 Task: Find connections with filter location Laval with filter topic #Marketingwith filter profile language German with filter current company SITA with filter school RCC Institute of Information Technology with filter industry Theater Companies with filter service category Grant Writing with filter keywords title Engineering Technician
Action: Mouse moved to (504, 78)
Screenshot: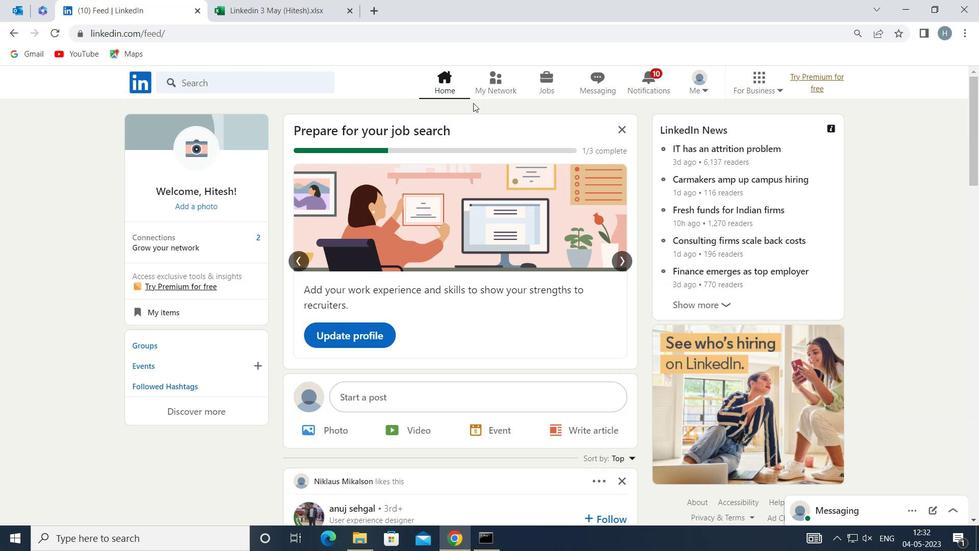 
Action: Mouse pressed left at (504, 78)
Screenshot: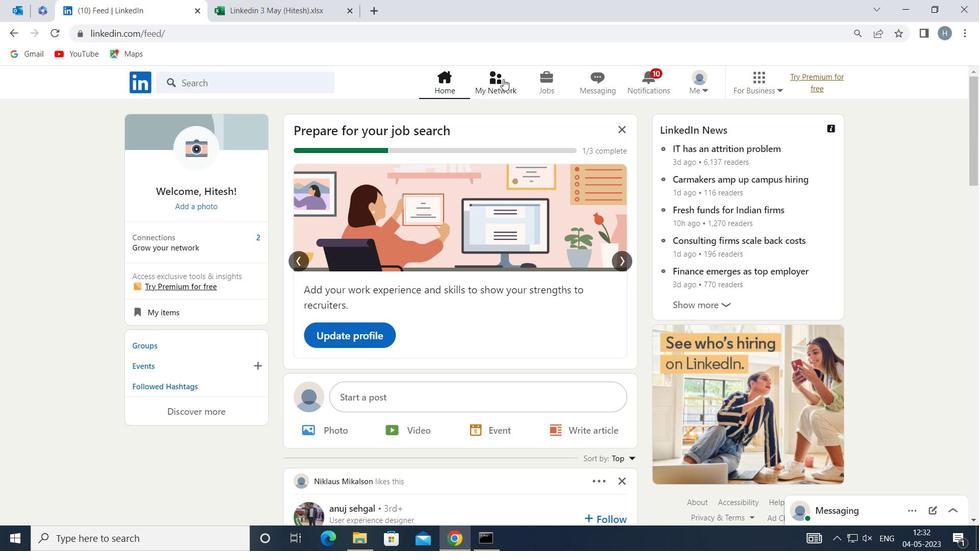 
Action: Mouse moved to (285, 154)
Screenshot: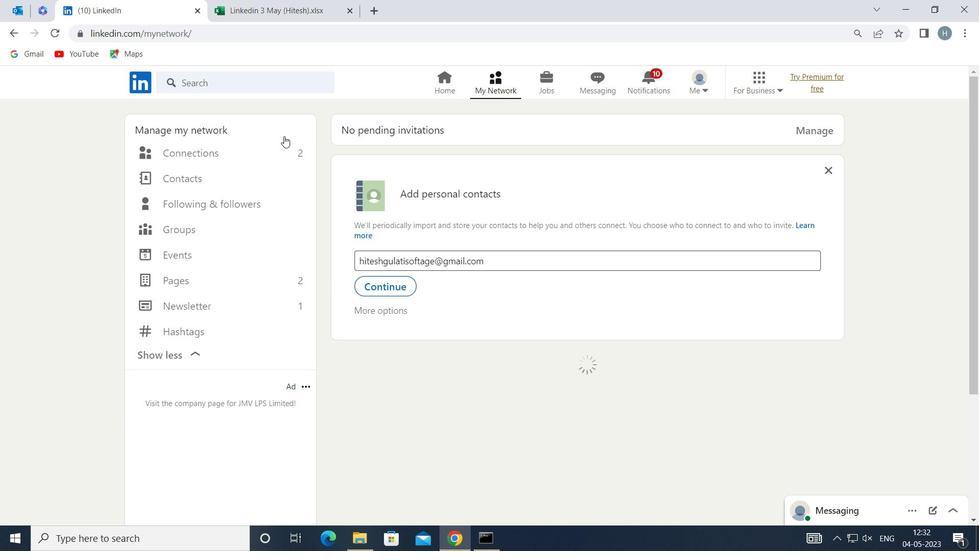 
Action: Mouse pressed left at (285, 154)
Screenshot: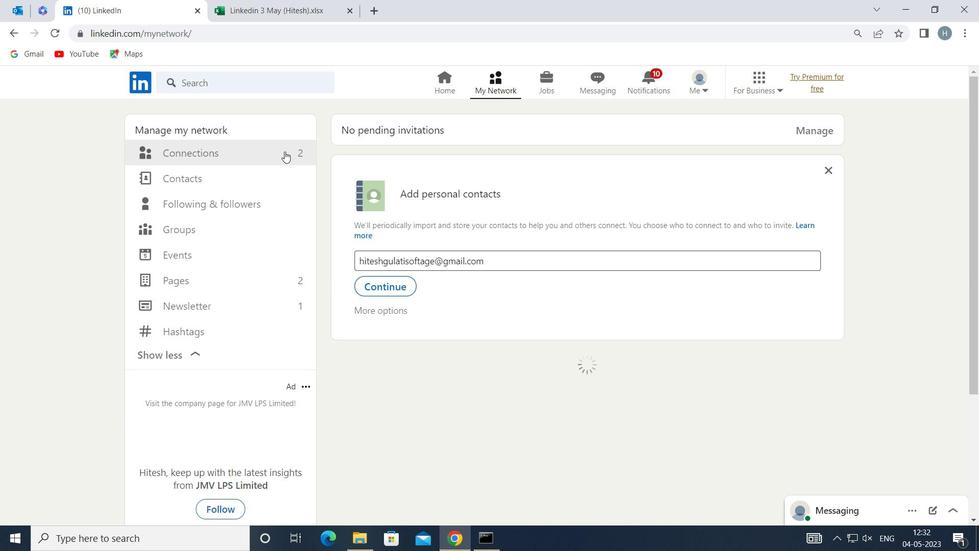 
Action: Mouse moved to (588, 154)
Screenshot: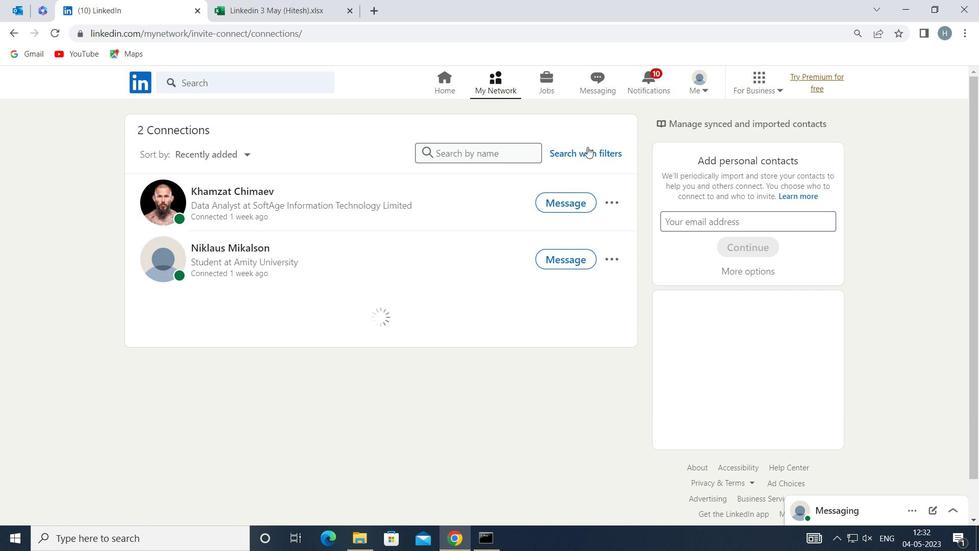 
Action: Mouse pressed left at (588, 154)
Screenshot: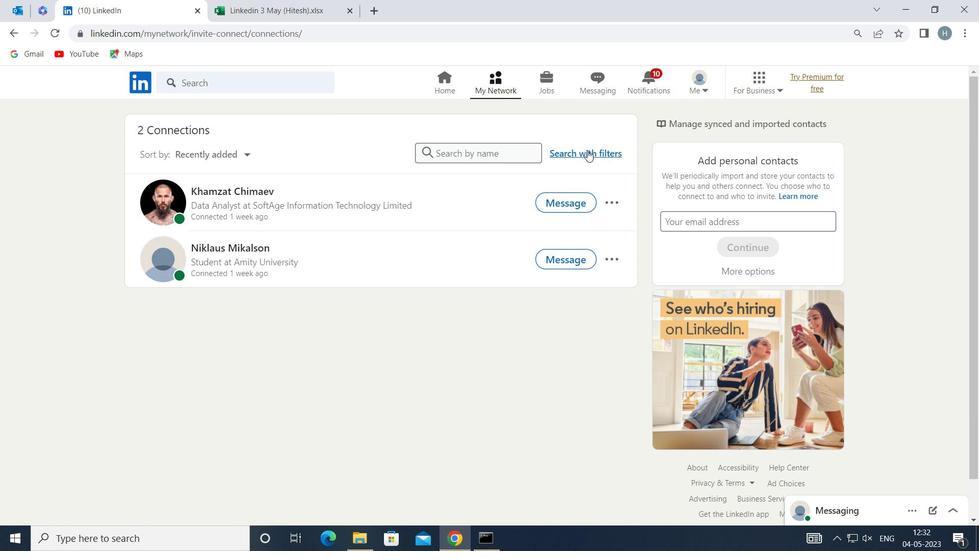 
Action: Mouse moved to (531, 114)
Screenshot: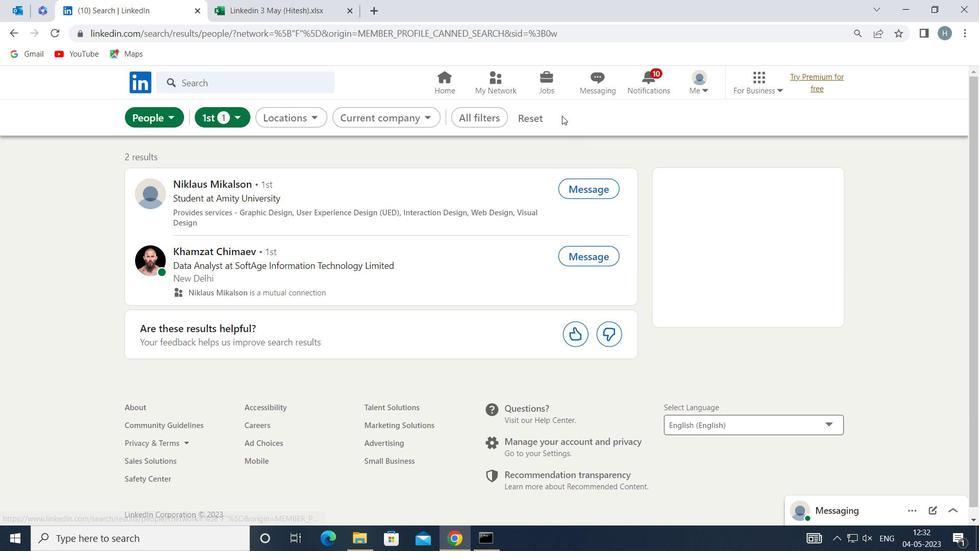 
Action: Mouse pressed left at (531, 114)
Screenshot: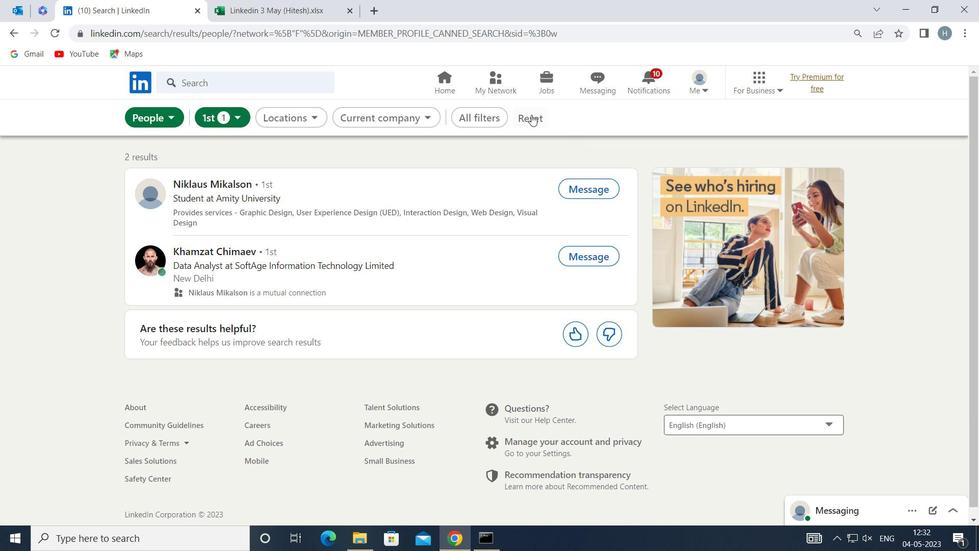 
Action: Mouse moved to (504, 114)
Screenshot: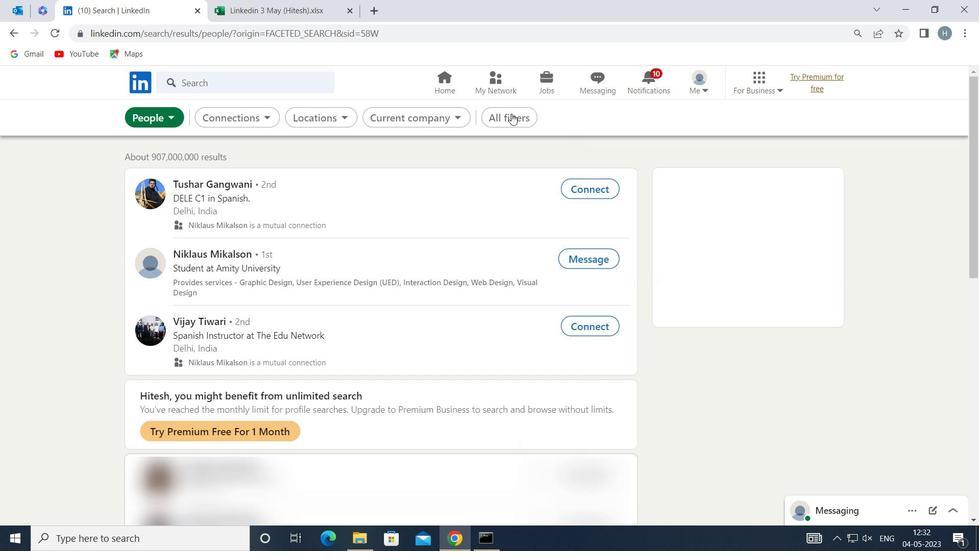 
Action: Mouse pressed left at (504, 114)
Screenshot: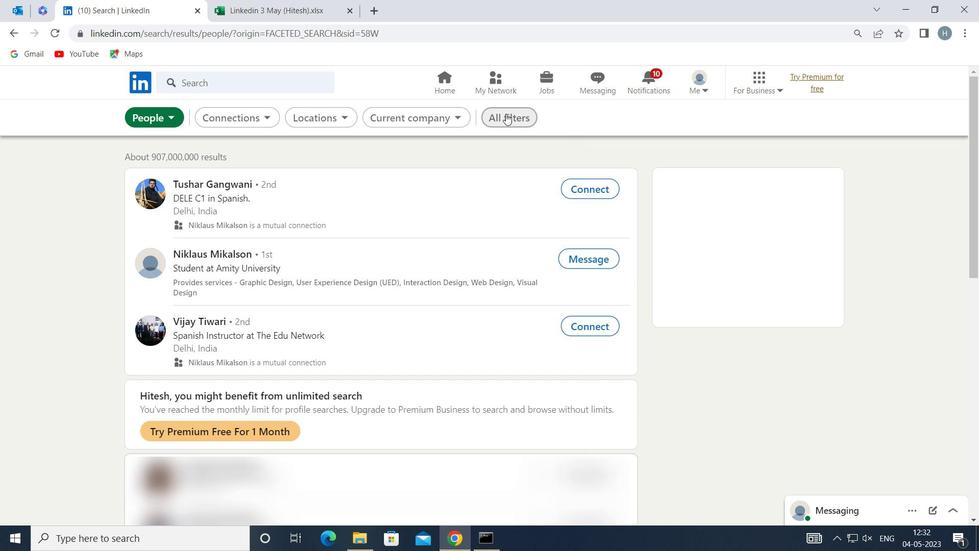 
Action: Mouse moved to (745, 349)
Screenshot: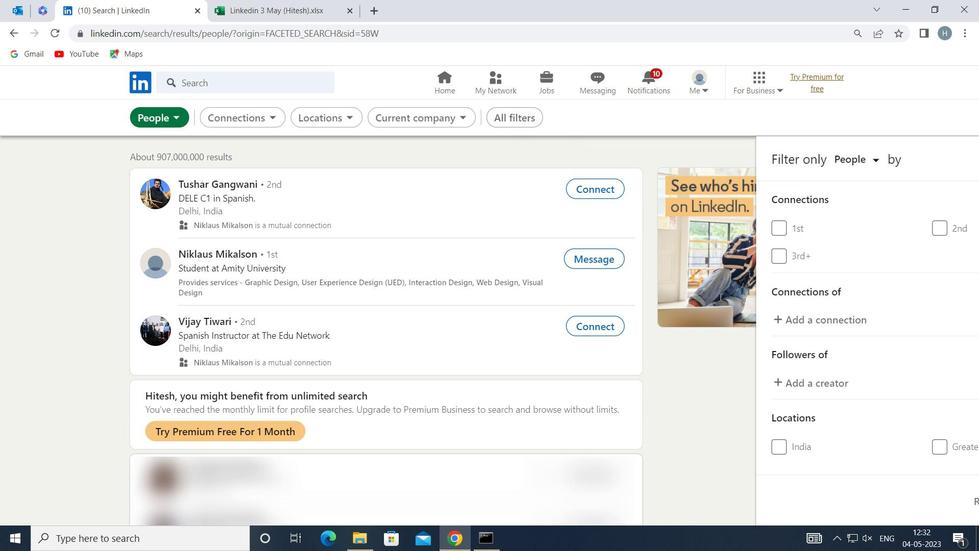 
Action: Mouse scrolled (745, 348) with delta (0, 0)
Screenshot: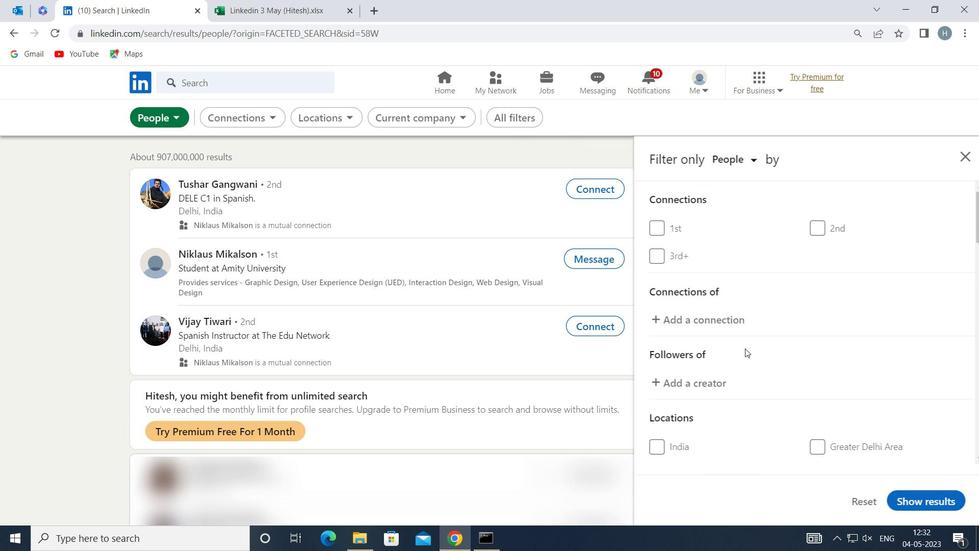 
Action: Mouse scrolled (745, 348) with delta (0, 0)
Screenshot: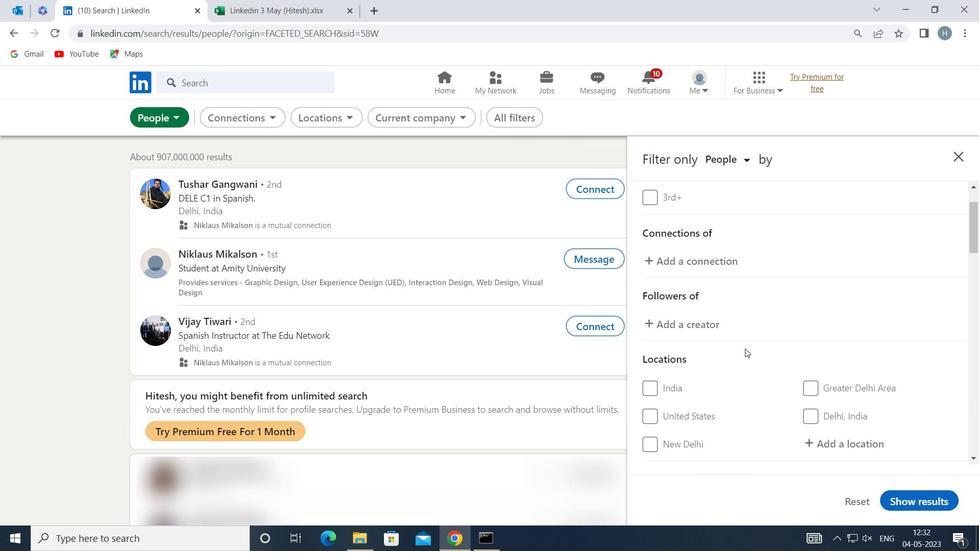 
Action: Mouse moved to (830, 368)
Screenshot: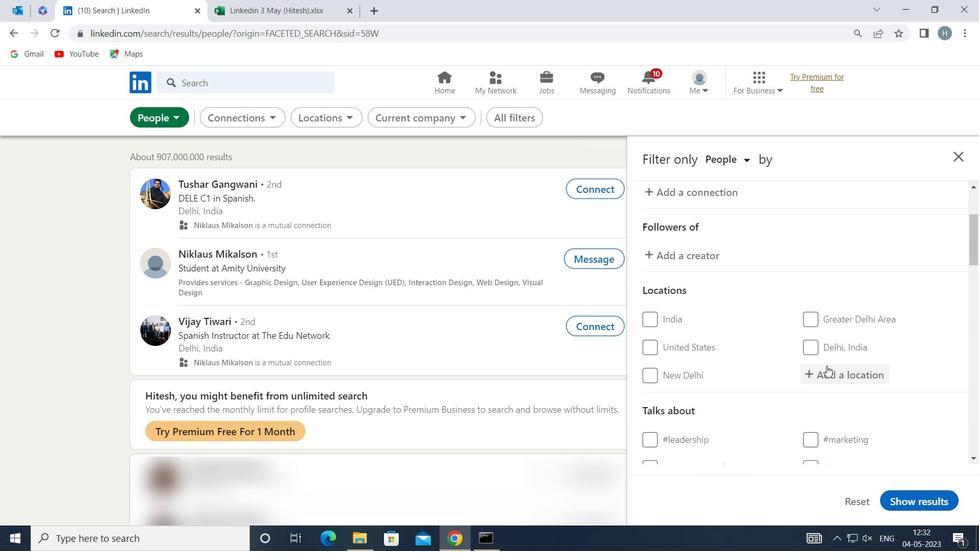 
Action: Mouse pressed left at (830, 368)
Screenshot: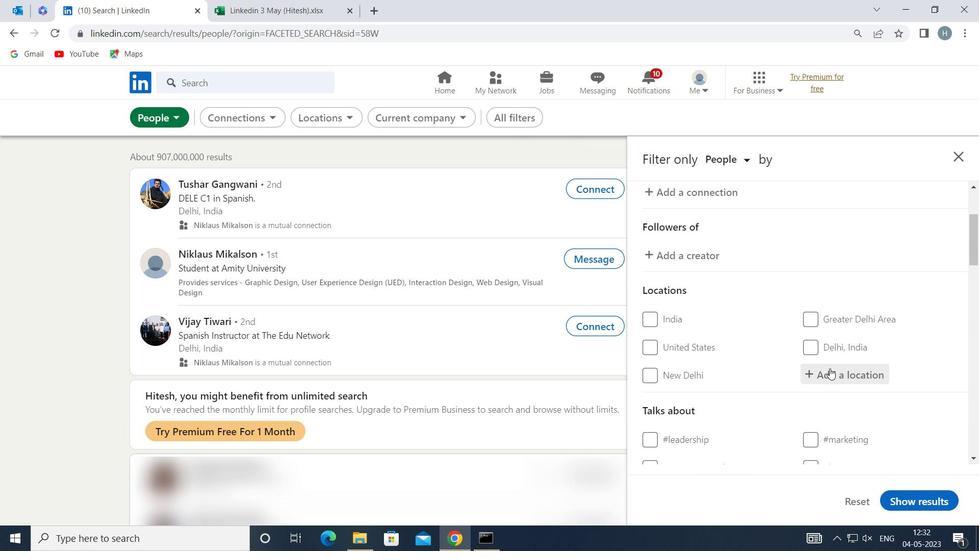
Action: Mouse moved to (830, 368)
Screenshot: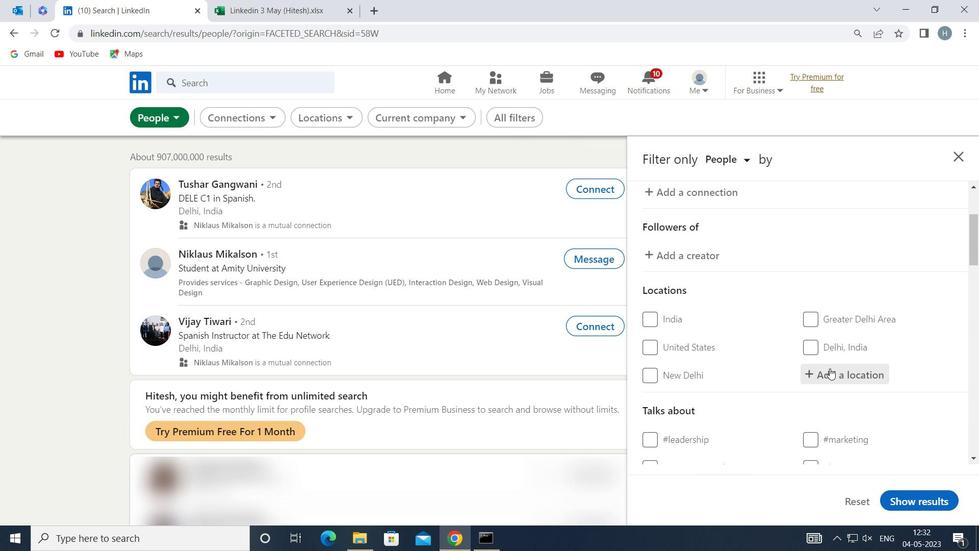 
Action: Key pressed <Key.shift>LAVAL<Key.enter>
Screenshot: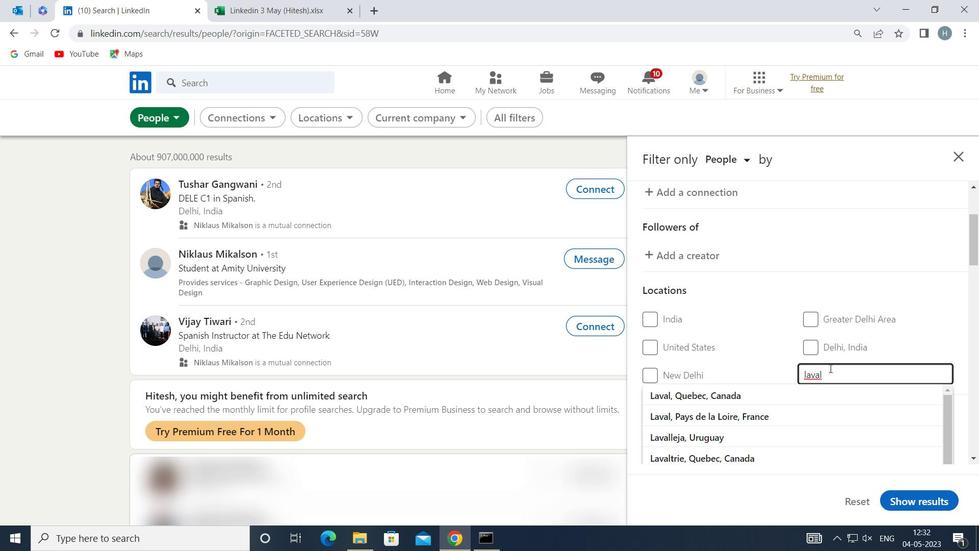 
Action: Mouse moved to (907, 338)
Screenshot: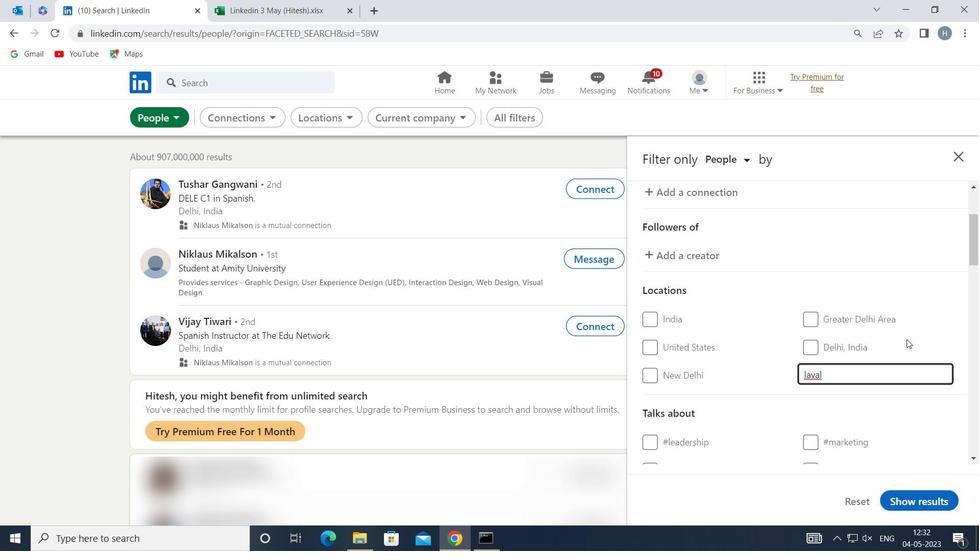 
Action: Mouse pressed left at (907, 338)
Screenshot: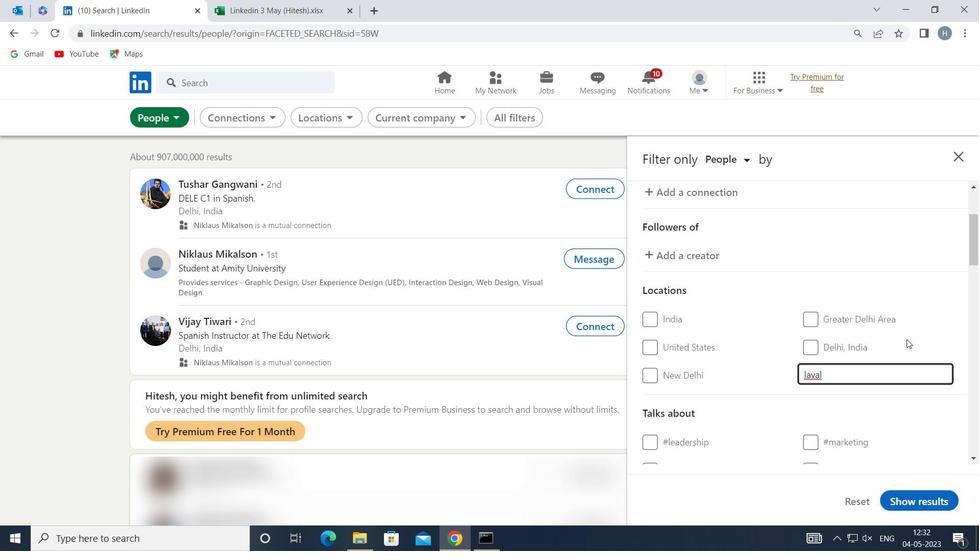 
Action: Mouse moved to (879, 365)
Screenshot: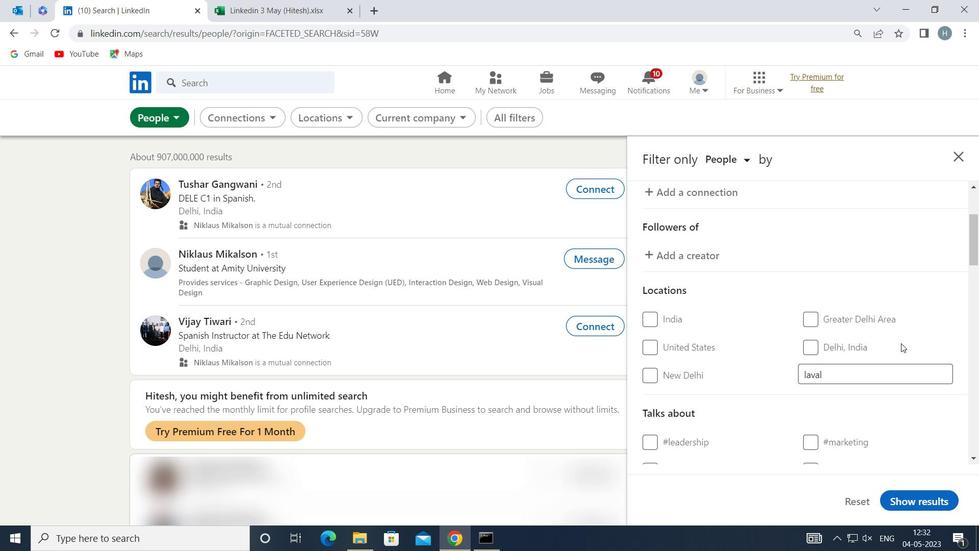 
Action: Mouse scrolled (879, 364) with delta (0, 0)
Screenshot: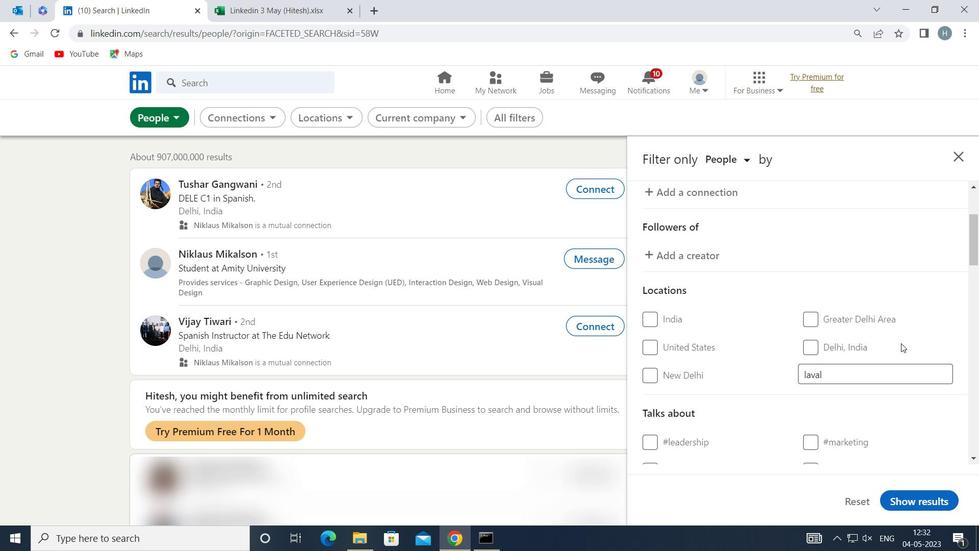 
Action: Mouse moved to (850, 427)
Screenshot: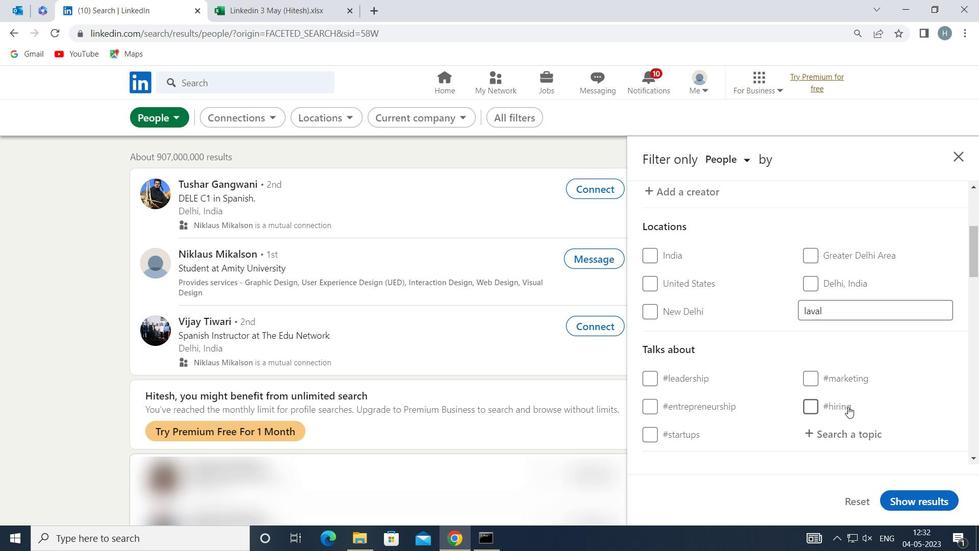
Action: Mouse pressed left at (850, 427)
Screenshot: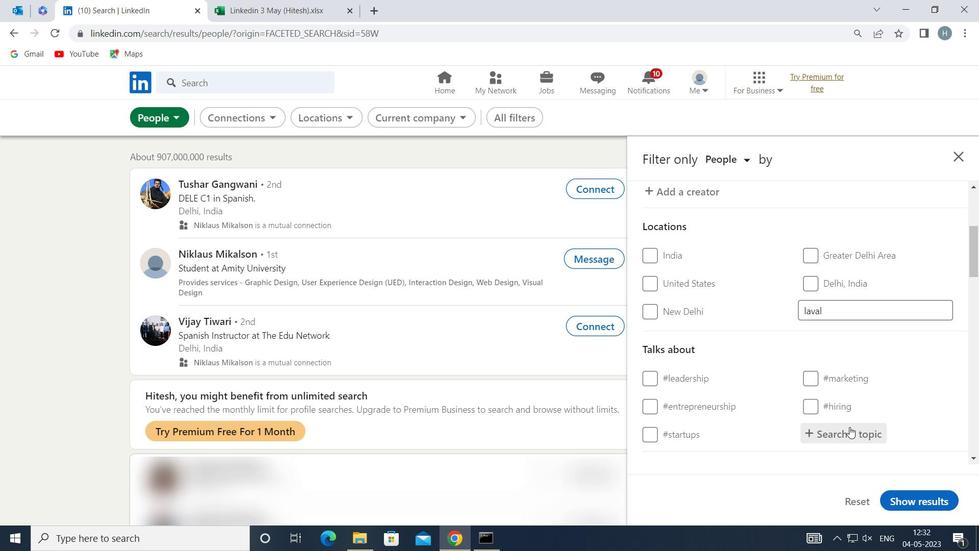 
Action: Key pressed <Key.shift>MARKETING
Screenshot: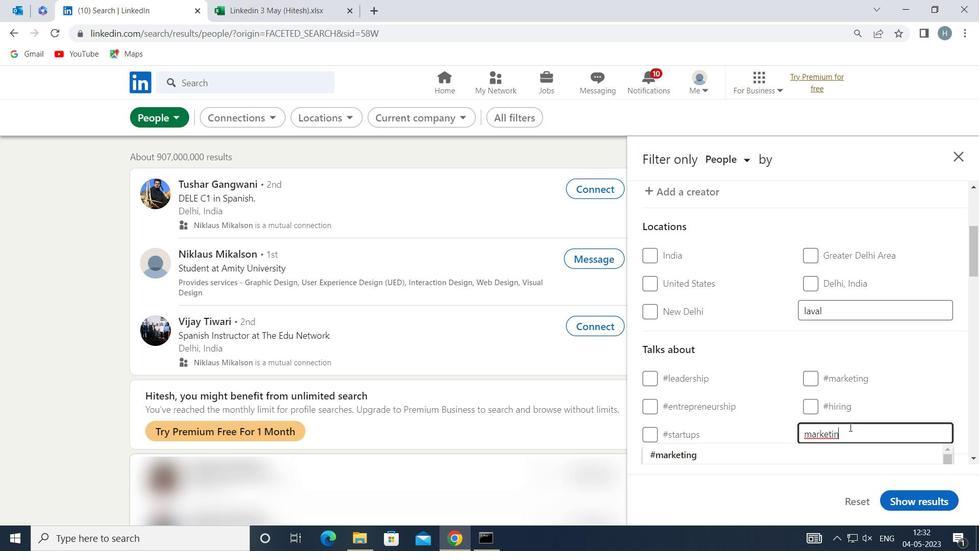 
Action: Mouse moved to (770, 454)
Screenshot: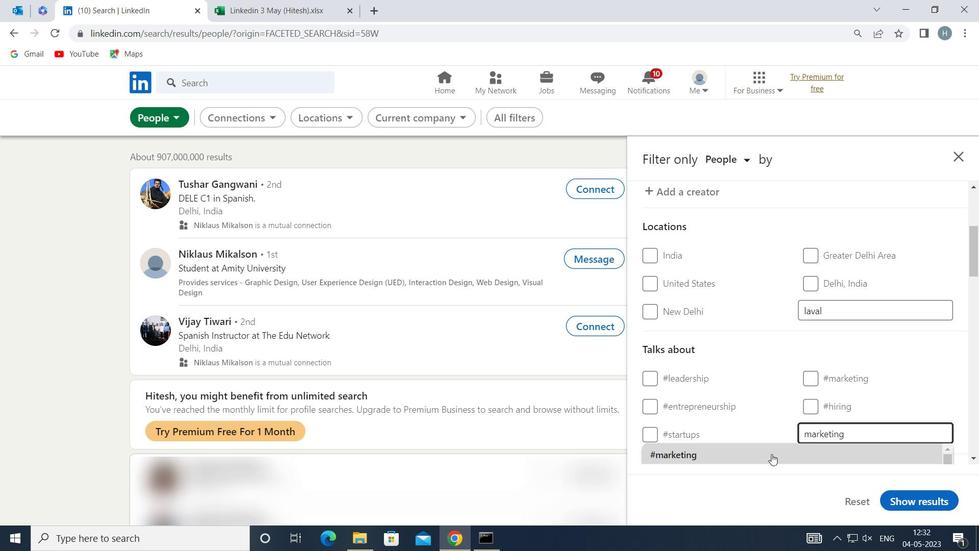 
Action: Mouse pressed left at (770, 454)
Screenshot: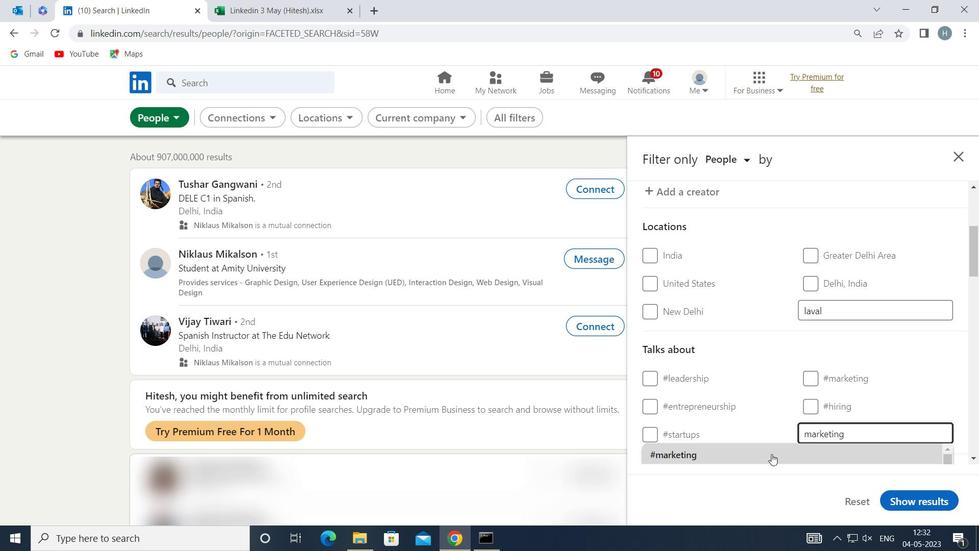 
Action: Mouse moved to (789, 395)
Screenshot: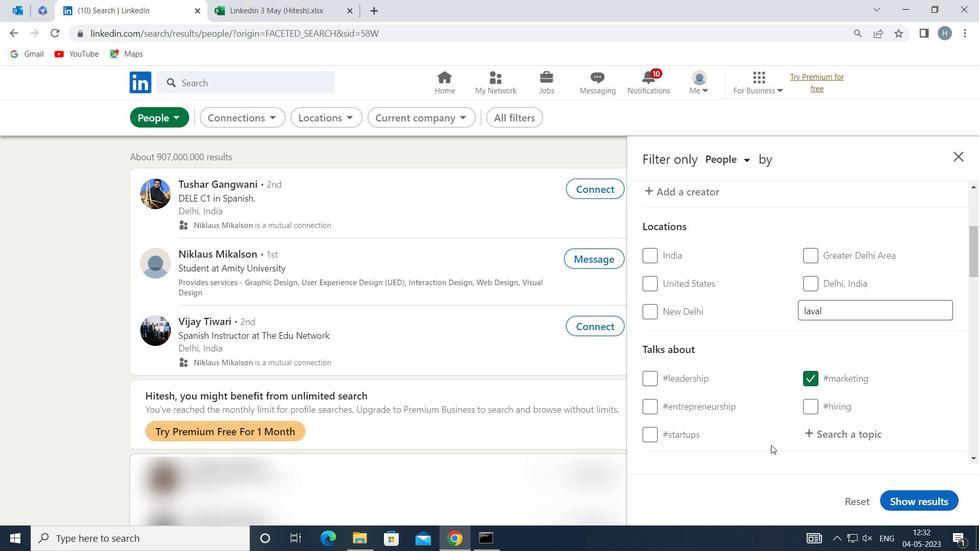 
Action: Mouse scrolled (789, 394) with delta (0, 0)
Screenshot: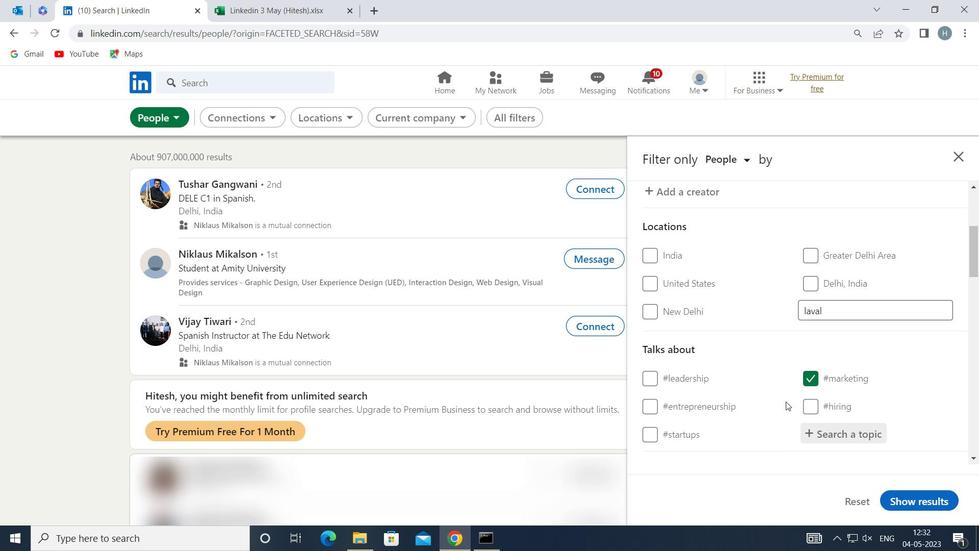 
Action: Mouse scrolled (789, 394) with delta (0, 0)
Screenshot: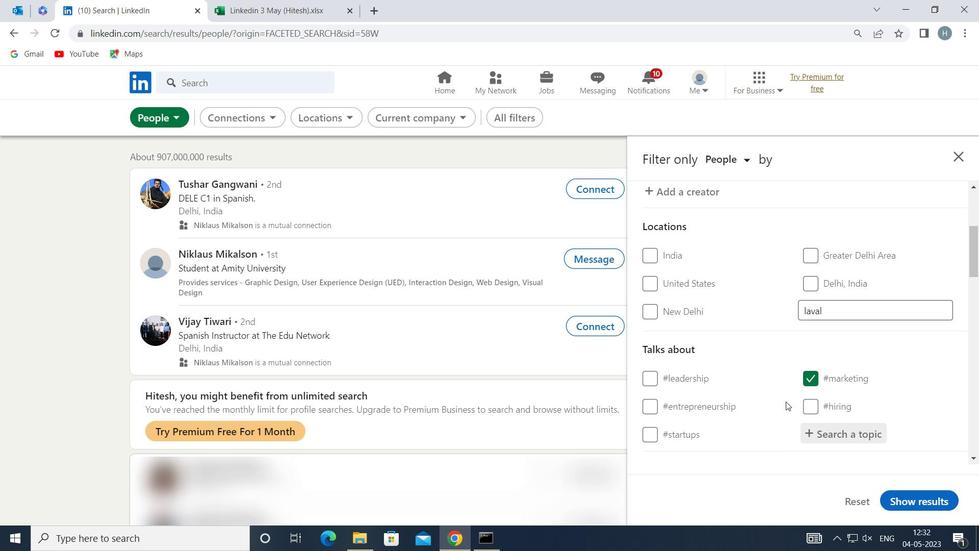 
Action: Mouse moved to (773, 377)
Screenshot: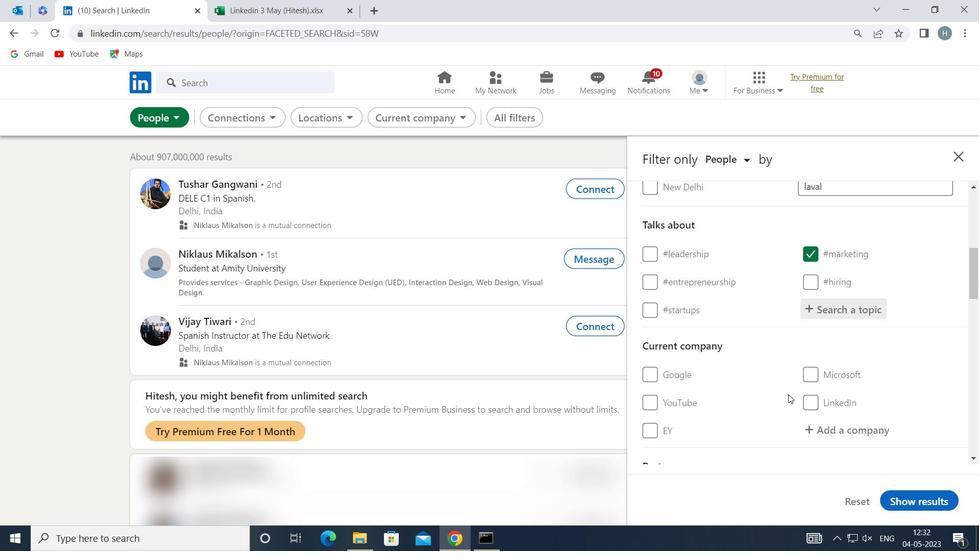 
Action: Mouse scrolled (773, 376) with delta (0, 0)
Screenshot: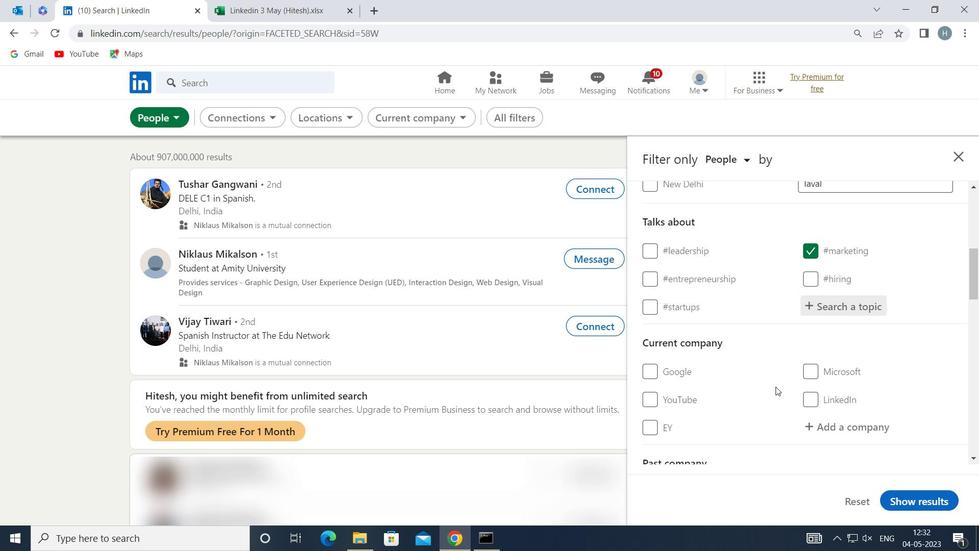 
Action: Mouse scrolled (773, 376) with delta (0, 0)
Screenshot: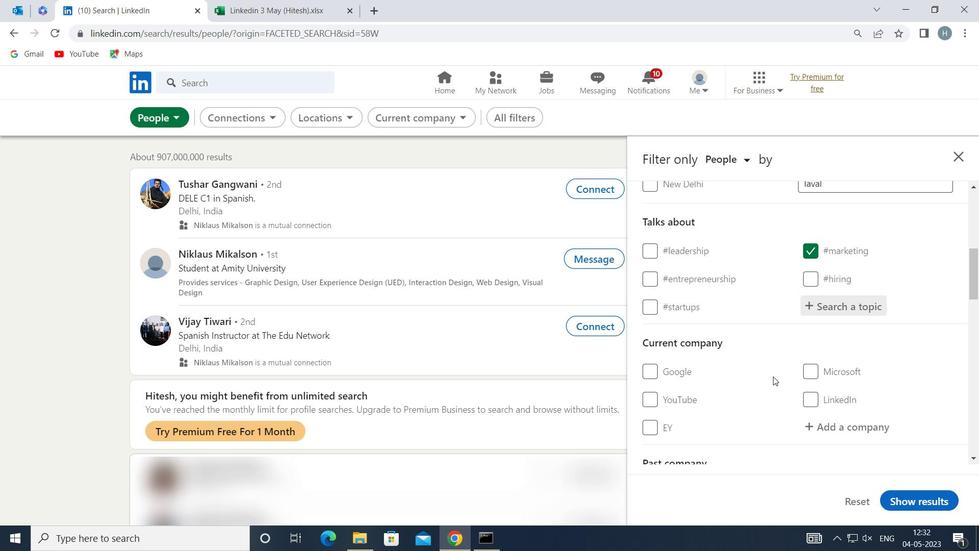 
Action: Mouse moved to (773, 373)
Screenshot: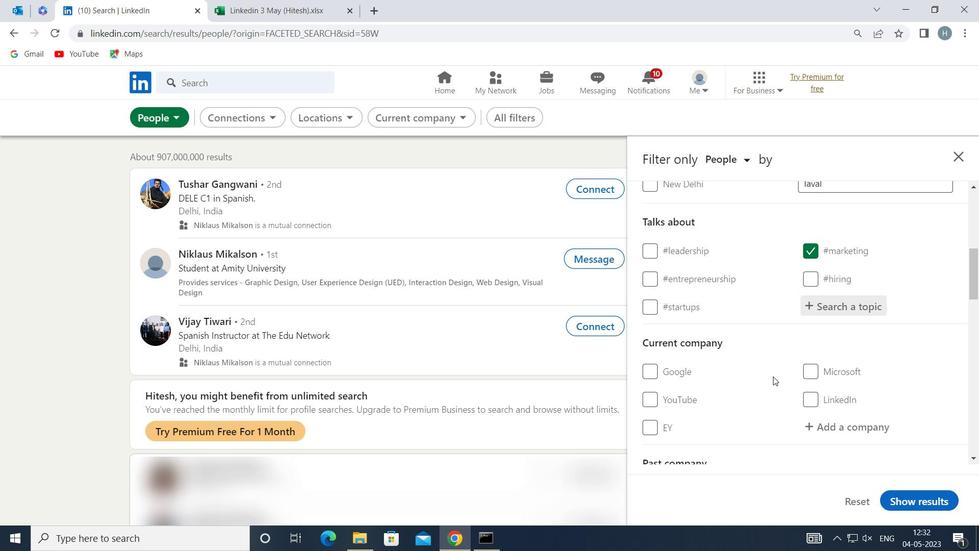 
Action: Mouse scrolled (773, 373) with delta (0, 0)
Screenshot: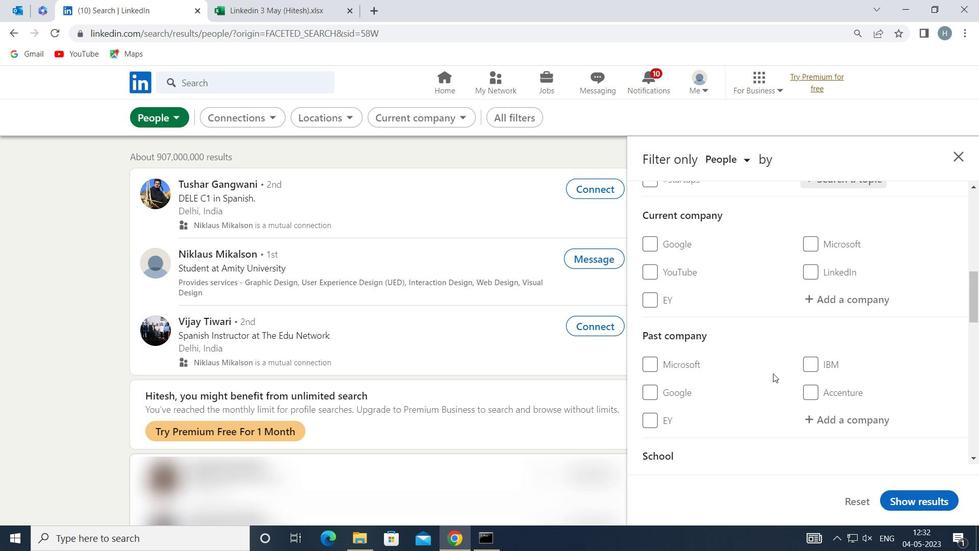 
Action: Mouse moved to (773, 370)
Screenshot: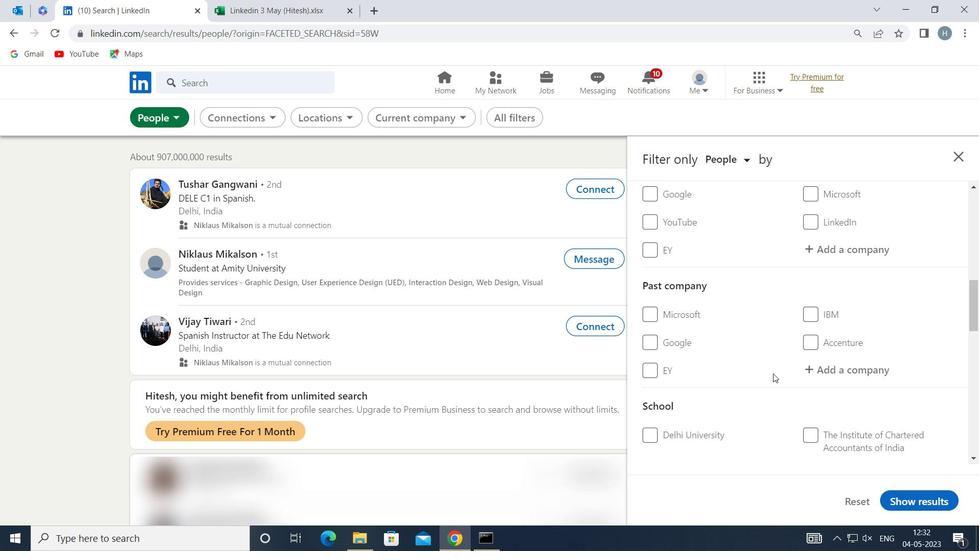 
Action: Mouse scrolled (773, 369) with delta (0, 0)
Screenshot: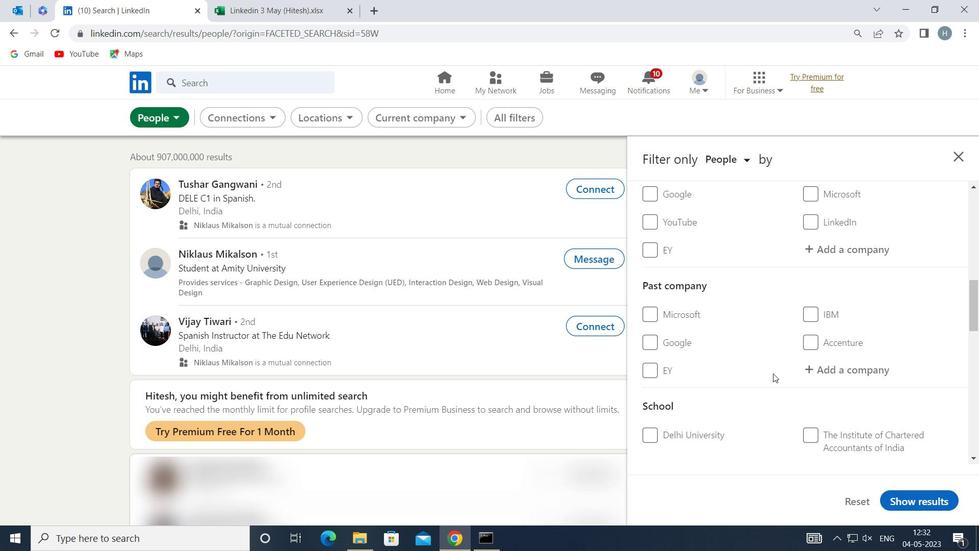 
Action: Mouse scrolled (773, 369) with delta (0, 0)
Screenshot: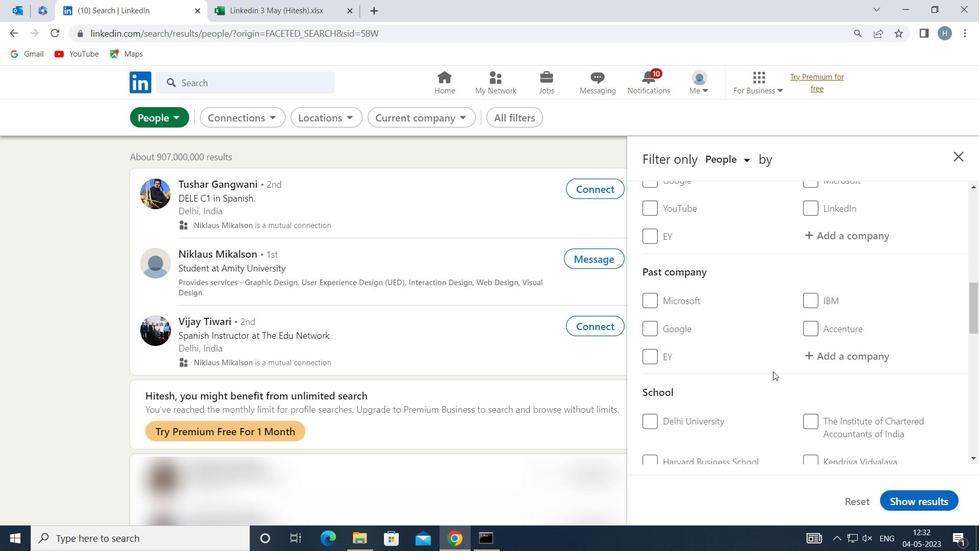 
Action: Mouse moved to (773, 366)
Screenshot: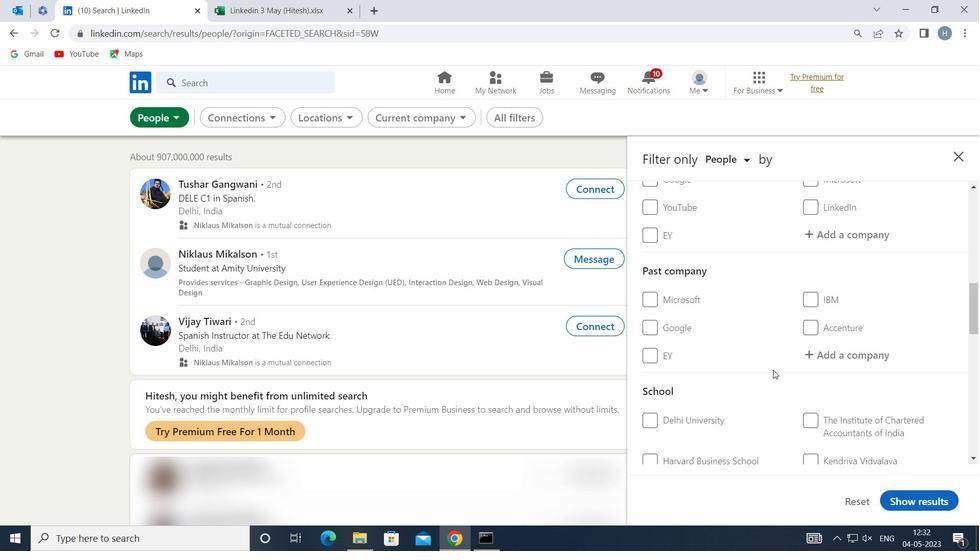 
Action: Mouse scrolled (773, 366) with delta (0, 0)
Screenshot: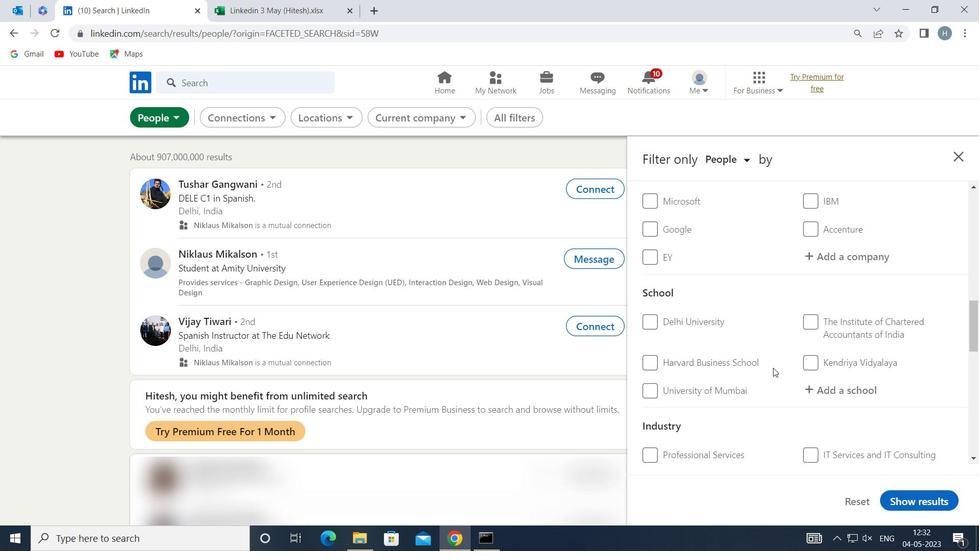 
Action: Mouse scrolled (773, 366) with delta (0, 0)
Screenshot: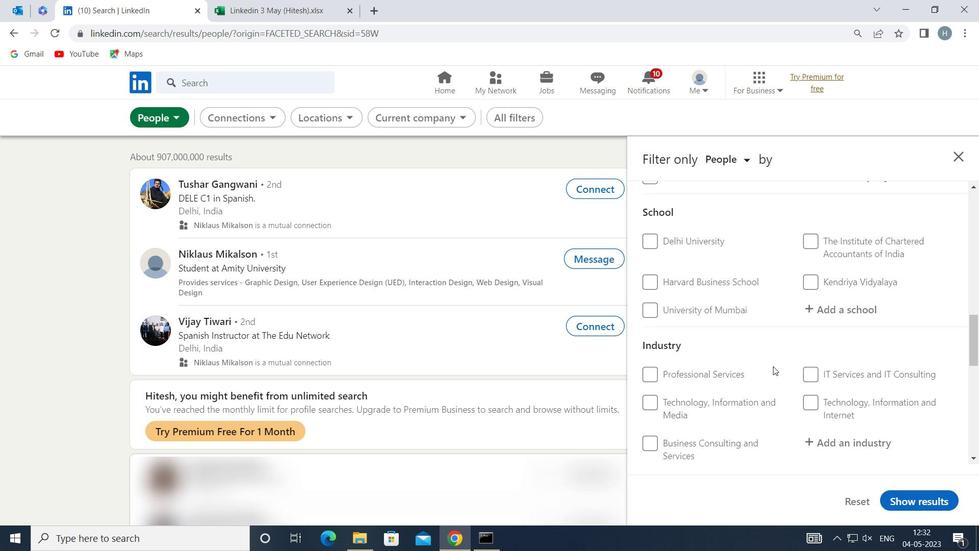 
Action: Mouse scrolled (773, 366) with delta (0, 0)
Screenshot: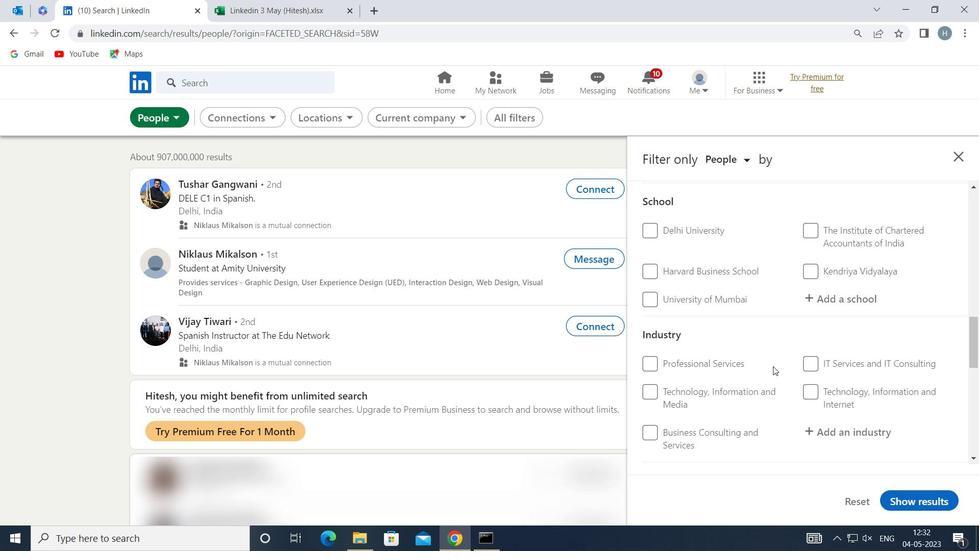 
Action: Mouse scrolled (773, 366) with delta (0, 0)
Screenshot: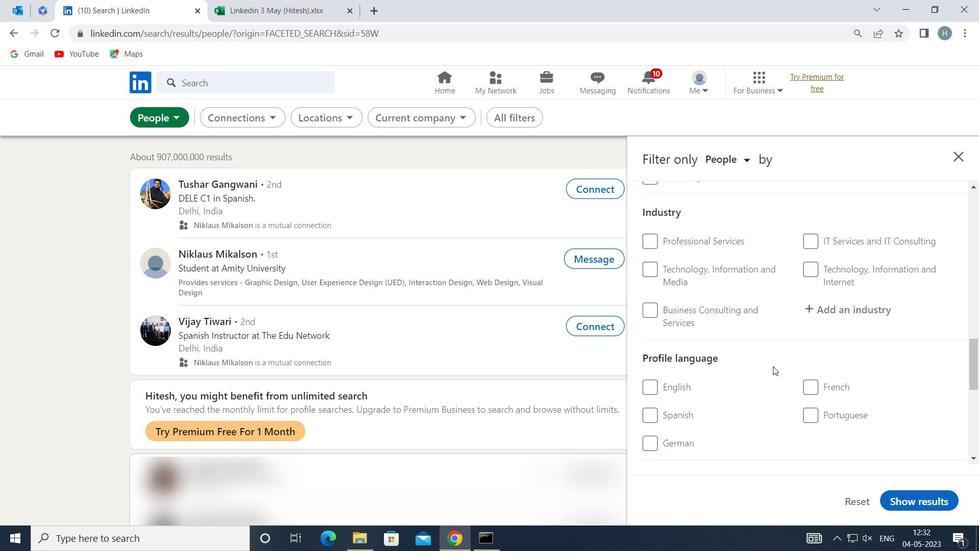 
Action: Mouse moved to (677, 372)
Screenshot: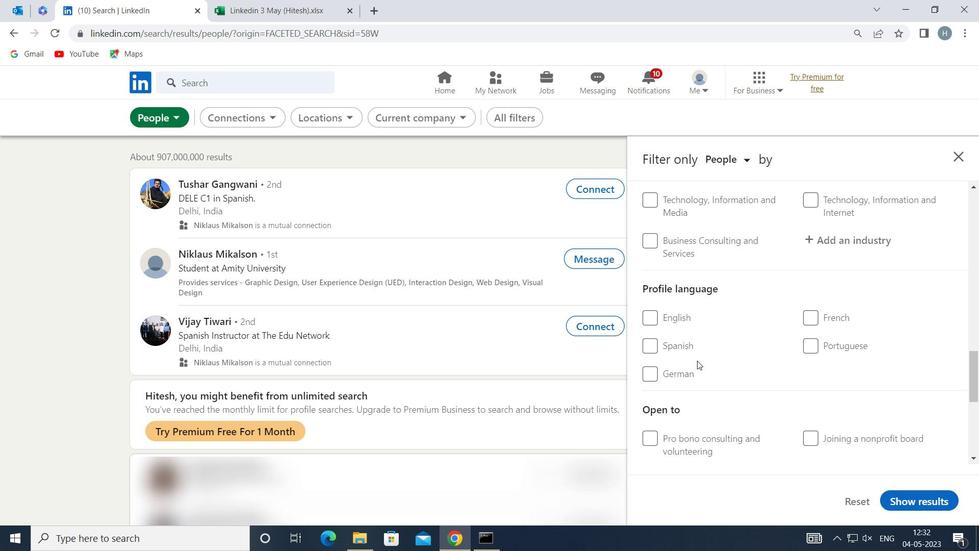 
Action: Mouse pressed left at (677, 372)
Screenshot: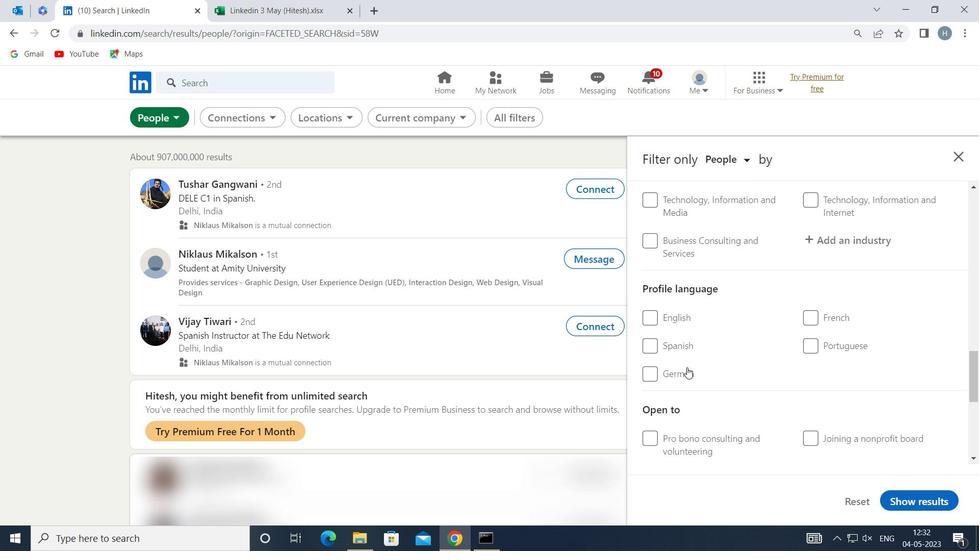 
Action: Mouse moved to (821, 363)
Screenshot: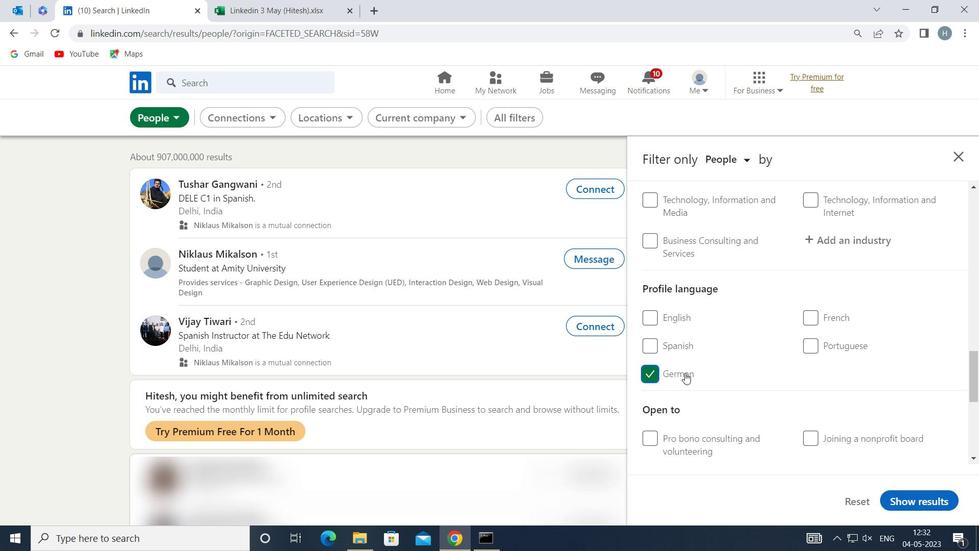 
Action: Mouse scrolled (821, 363) with delta (0, 0)
Screenshot: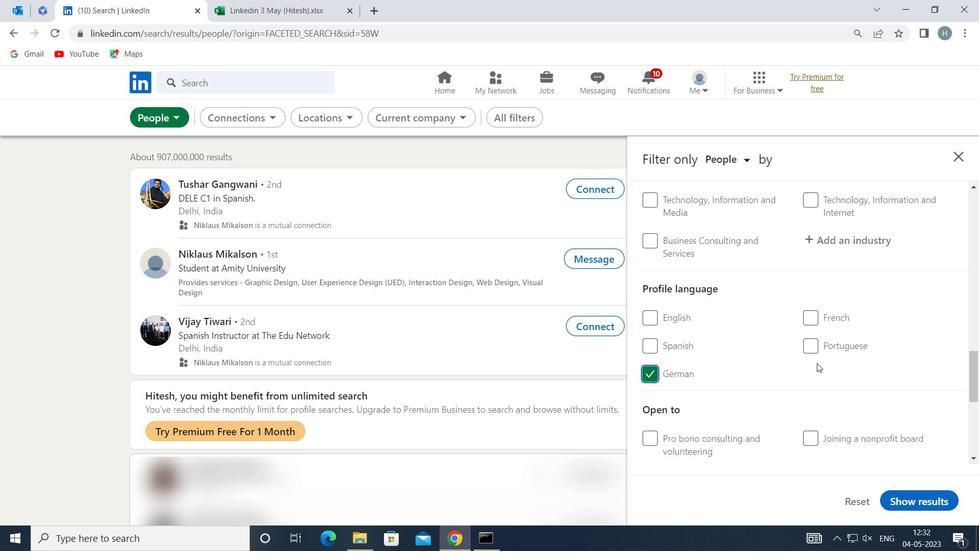 
Action: Mouse moved to (821, 362)
Screenshot: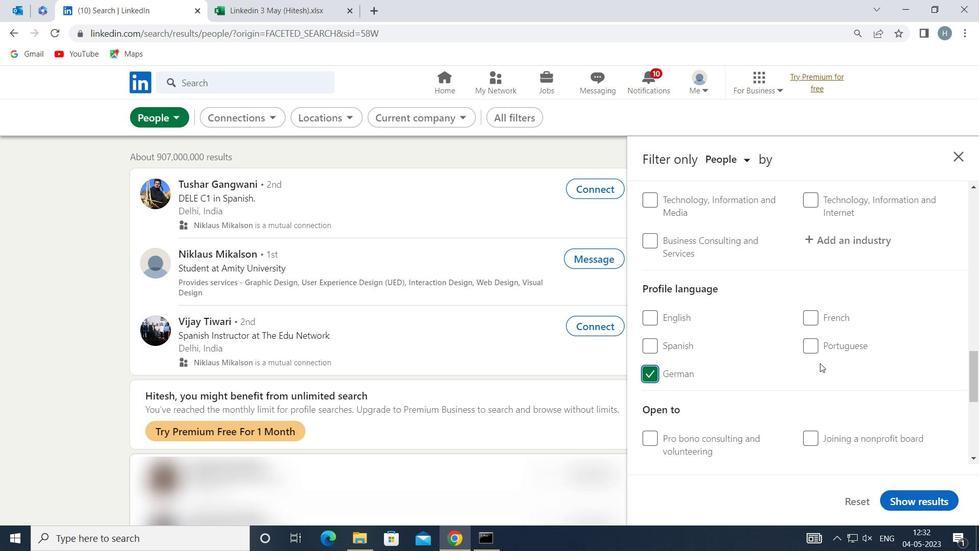 
Action: Mouse scrolled (821, 363) with delta (0, 0)
Screenshot: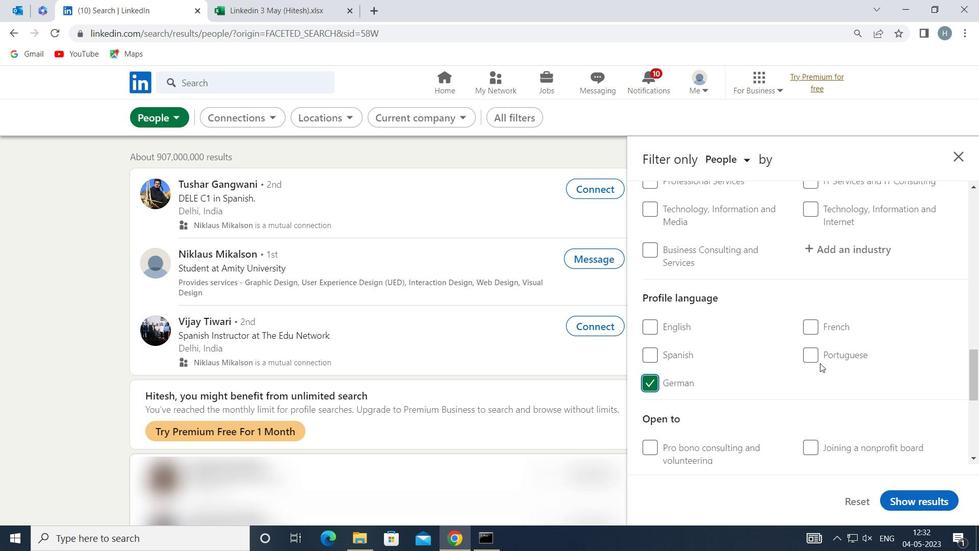 
Action: Mouse scrolled (821, 363) with delta (0, 0)
Screenshot: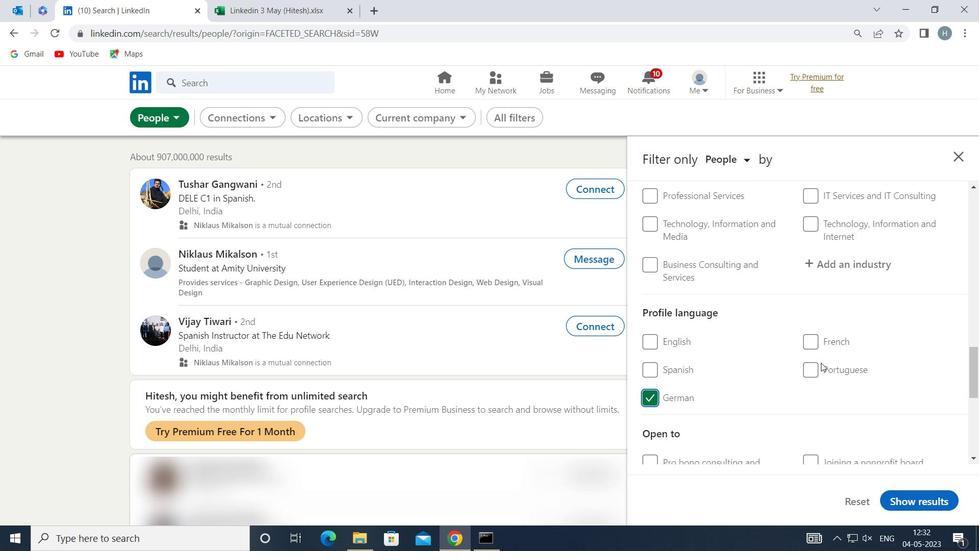 
Action: Mouse scrolled (821, 363) with delta (0, 0)
Screenshot: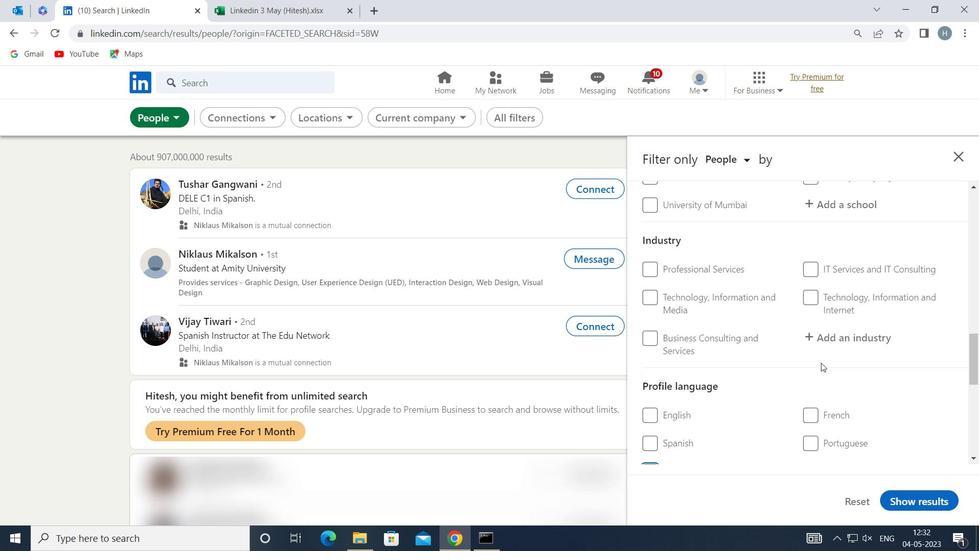 
Action: Mouse scrolled (821, 363) with delta (0, 0)
Screenshot: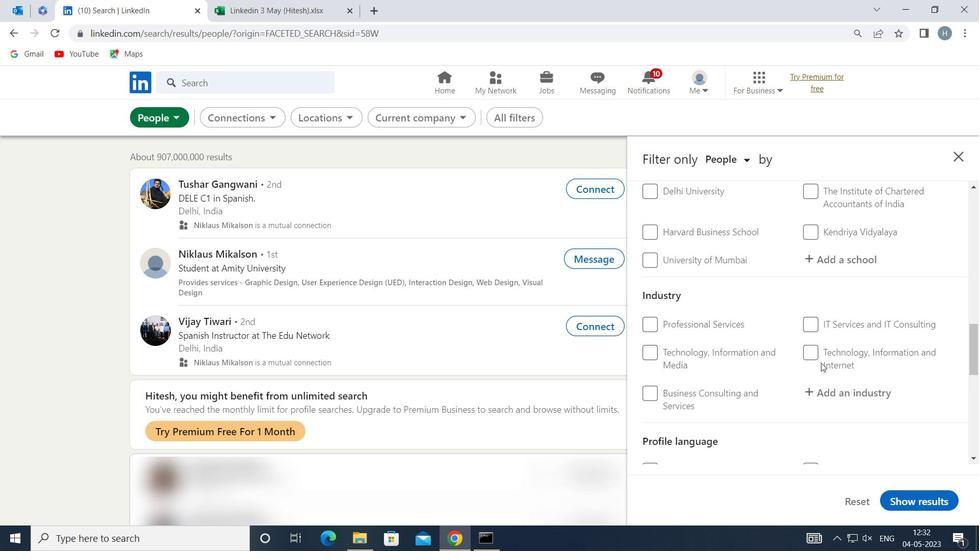 
Action: Mouse scrolled (821, 363) with delta (0, 0)
Screenshot: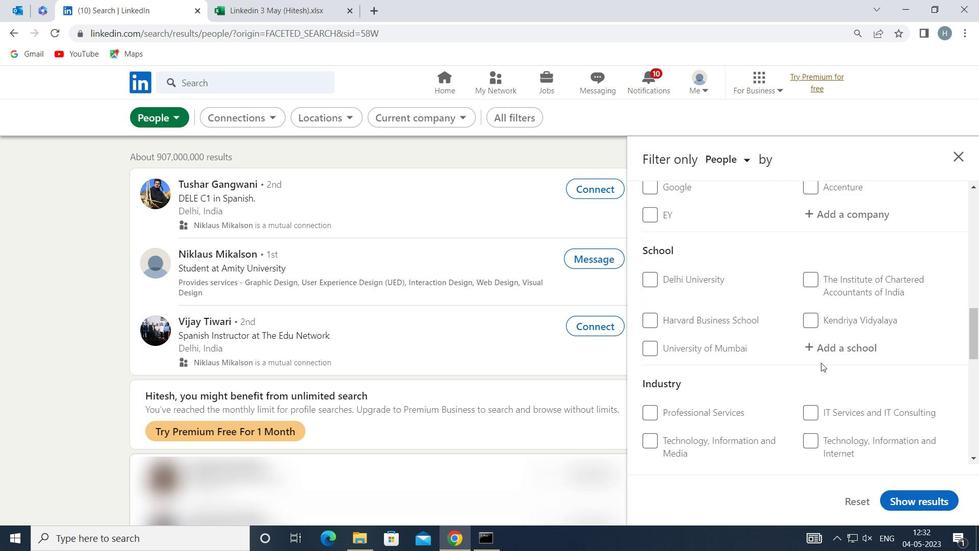 
Action: Mouse scrolled (821, 363) with delta (0, 0)
Screenshot: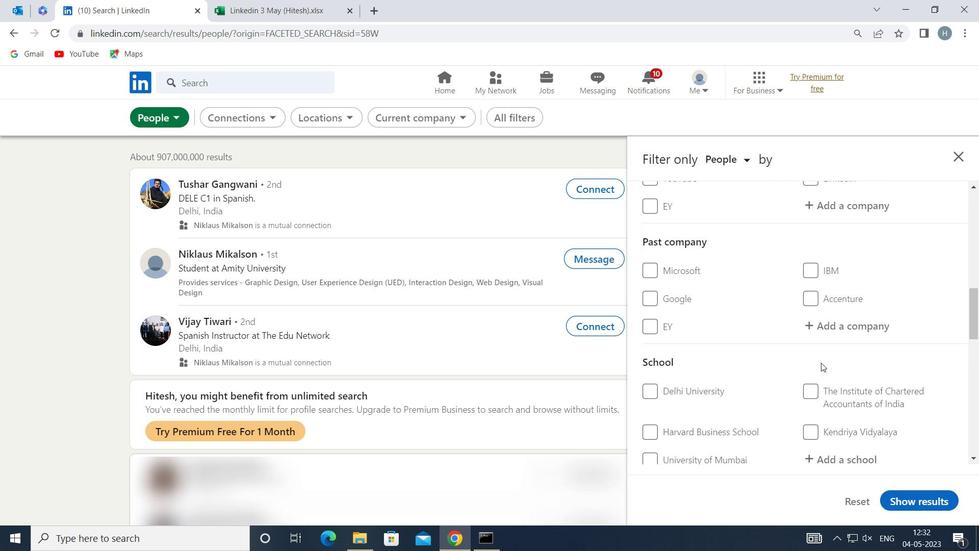 
Action: Mouse moved to (849, 303)
Screenshot: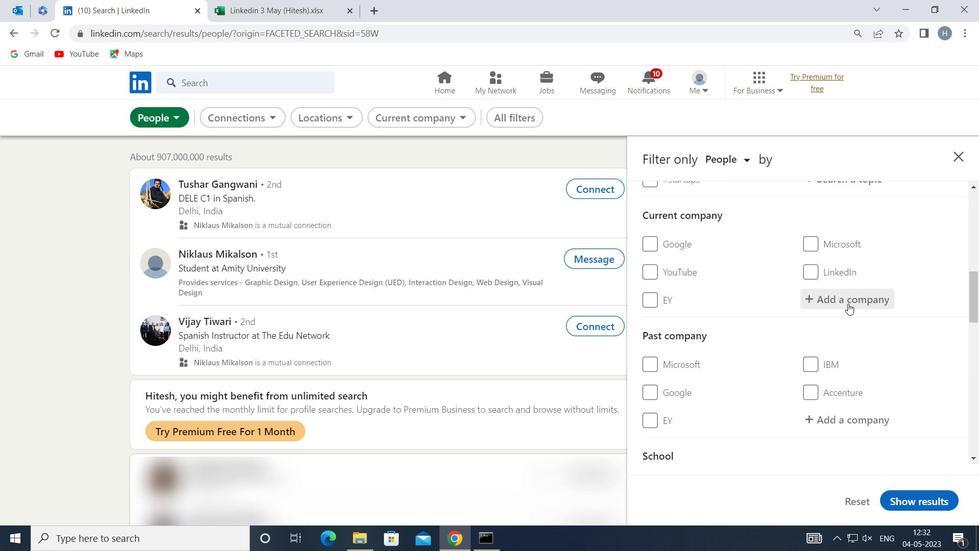 
Action: Mouse pressed left at (849, 303)
Screenshot: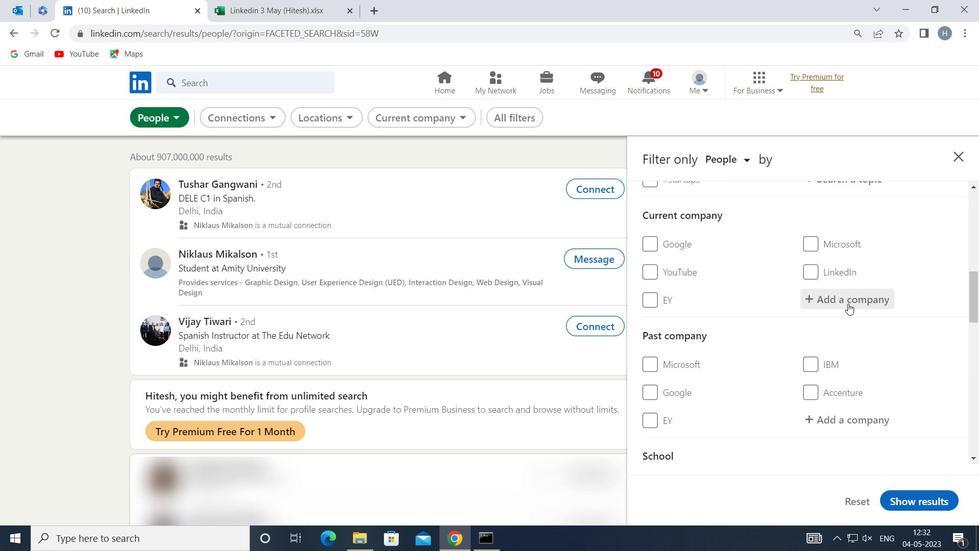 
Action: Key pressed <Key.shift>SITA
Screenshot: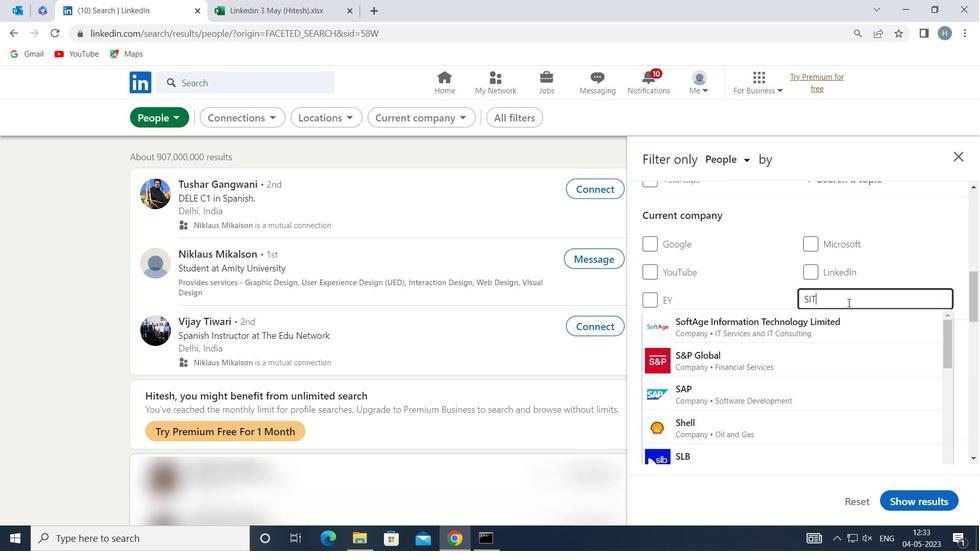 
Action: Mouse moved to (797, 323)
Screenshot: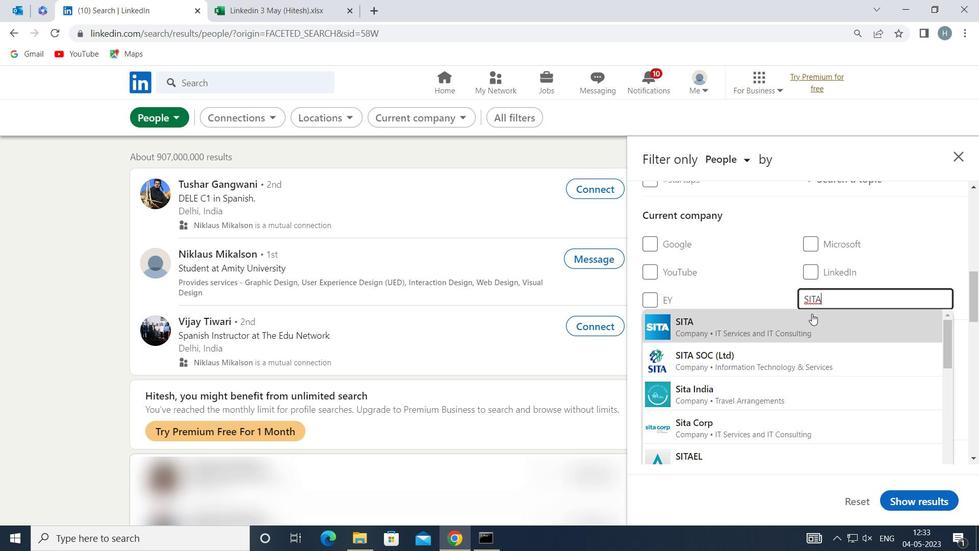
Action: Mouse pressed left at (797, 323)
Screenshot: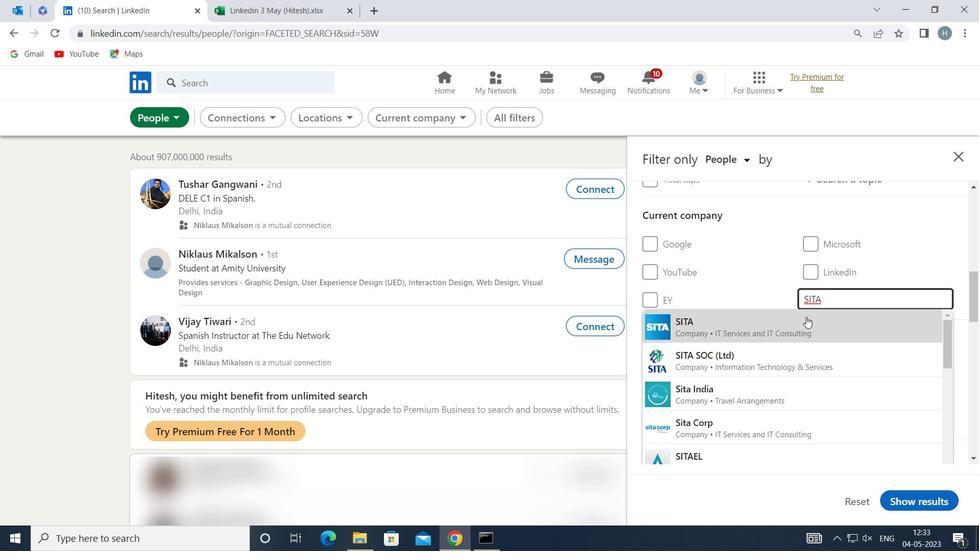 
Action: Mouse moved to (762, 348)
Screenshot: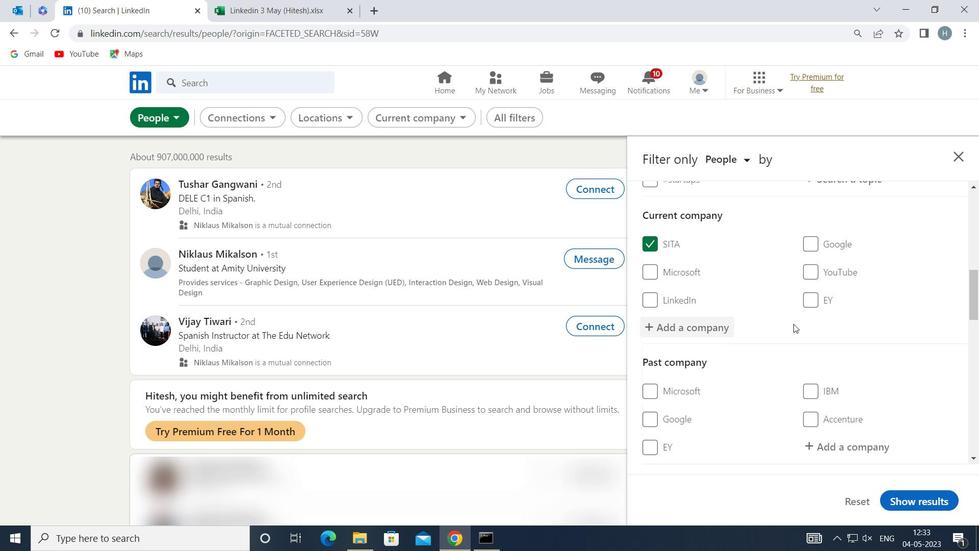 
Action: Mouse scrolled (762, 347) with delta (0, 0)
Screenshot: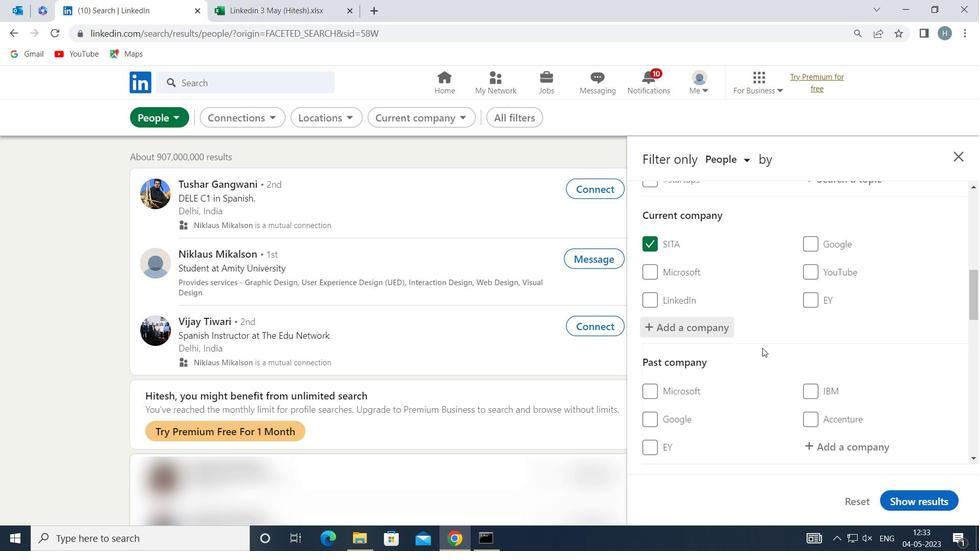 
Action: Mouse scrolled (762, 347) with delta (0, 0)
Screenshot: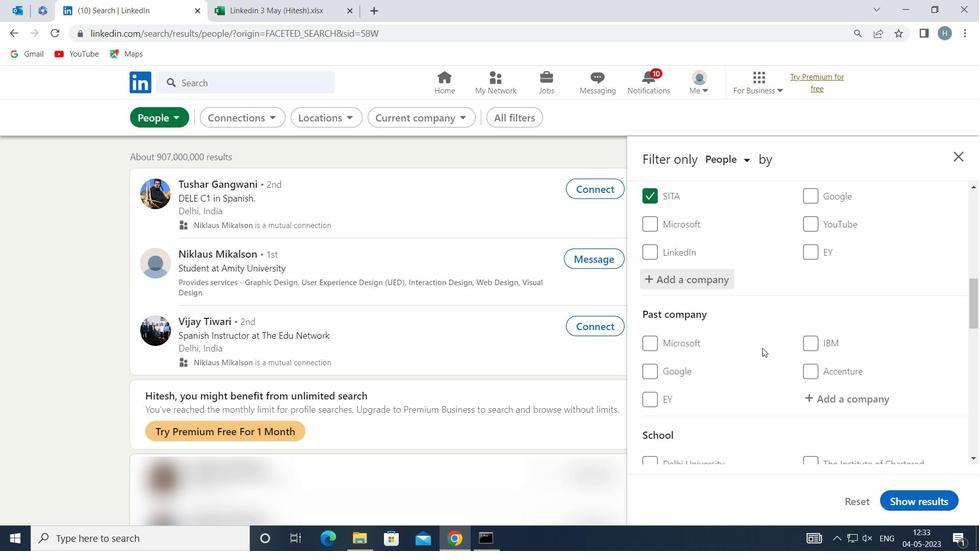 
Action: Mouse scrolled (762, 347) with delta (0, 0)
Screenshot: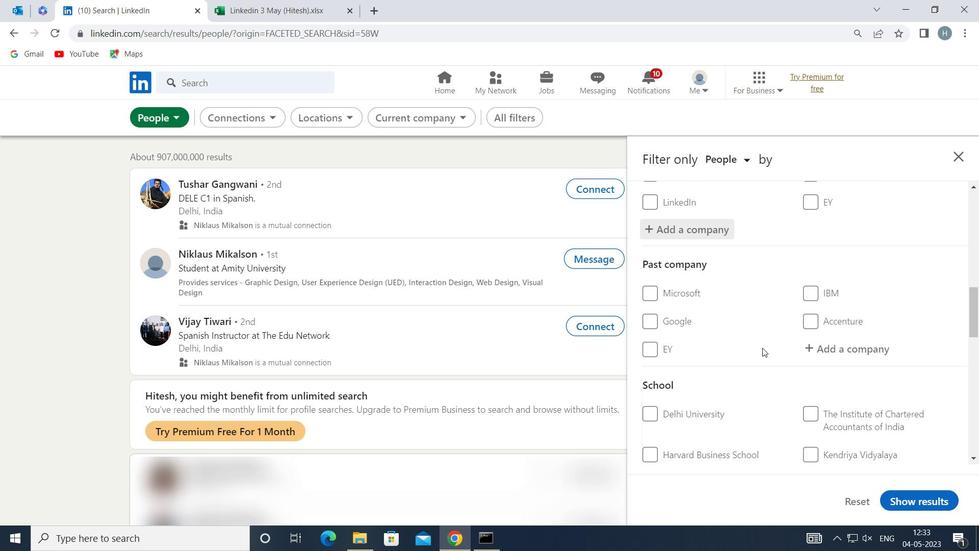 
Action: Mouse scrolled (762, 347) with delta (0, 0)
Screenshot: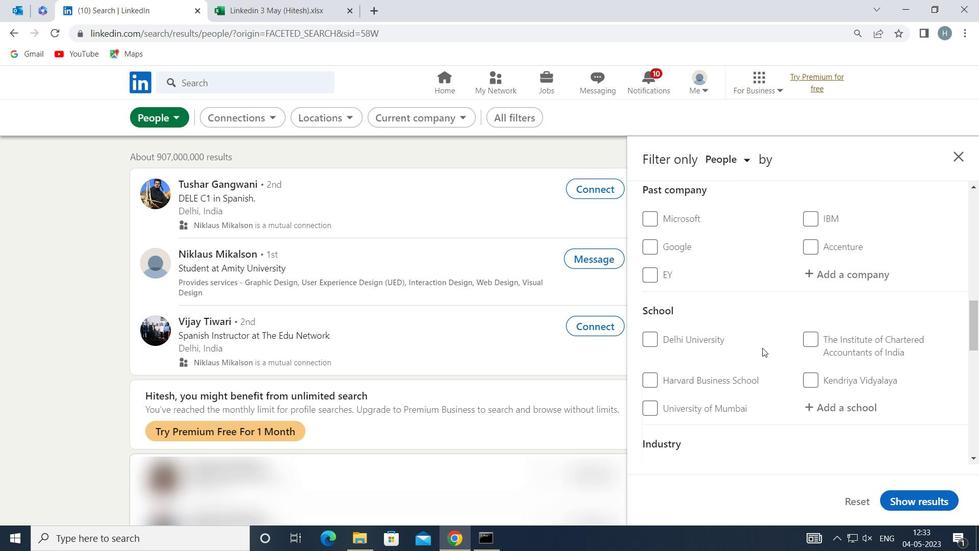 
Action: Mouse moved to (833, 325)
Screenshot: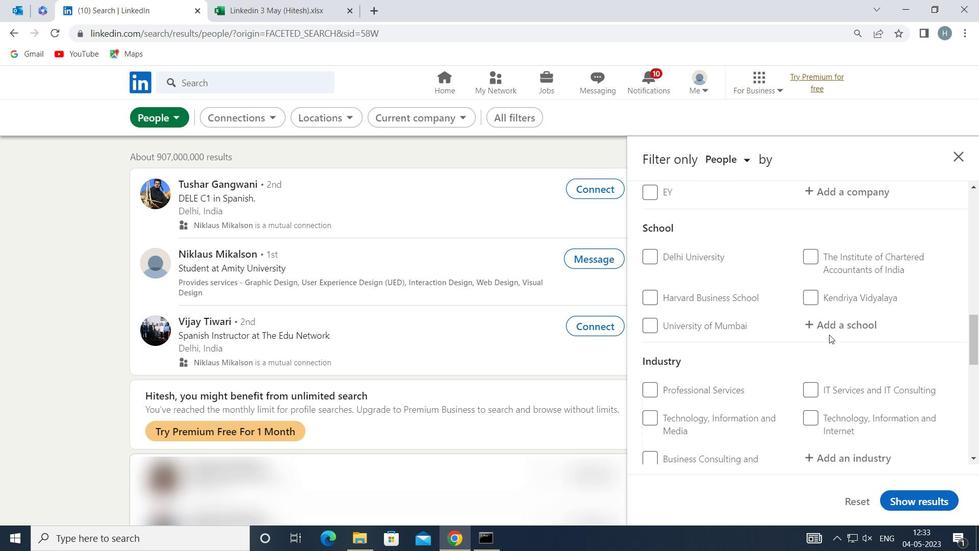 
Action: Mouse pressed left at (833, 325)
Screenshot: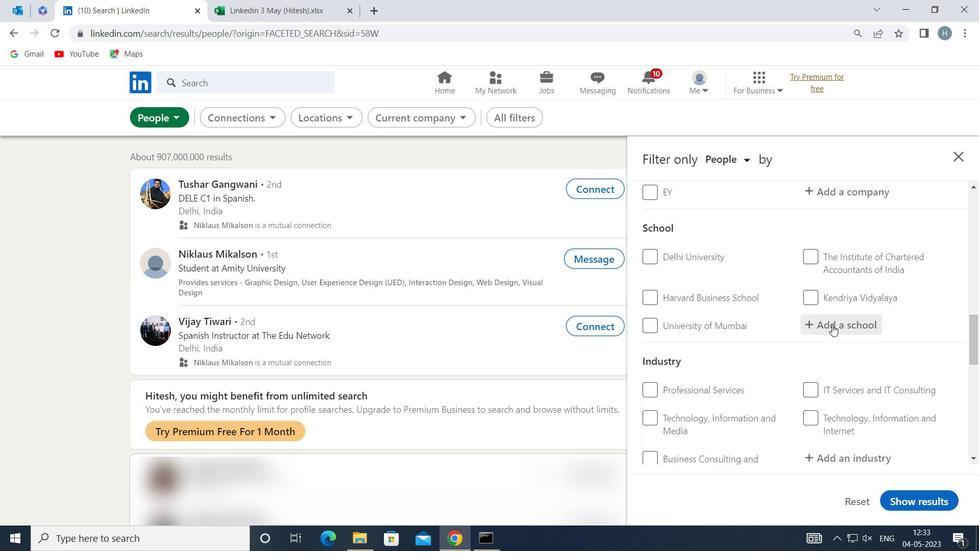 
Action: Key pressed <Key.shift><Key.shift><Key.shift><Key.shift><Key.shift>RCC<Key.space>INSTITUTE<Key.space>OF<Key.space><Key.shift><Key.shift><Key.shift>INFORMATION<Key.space><Key.shift>TECHNOLOGY
Screenshot: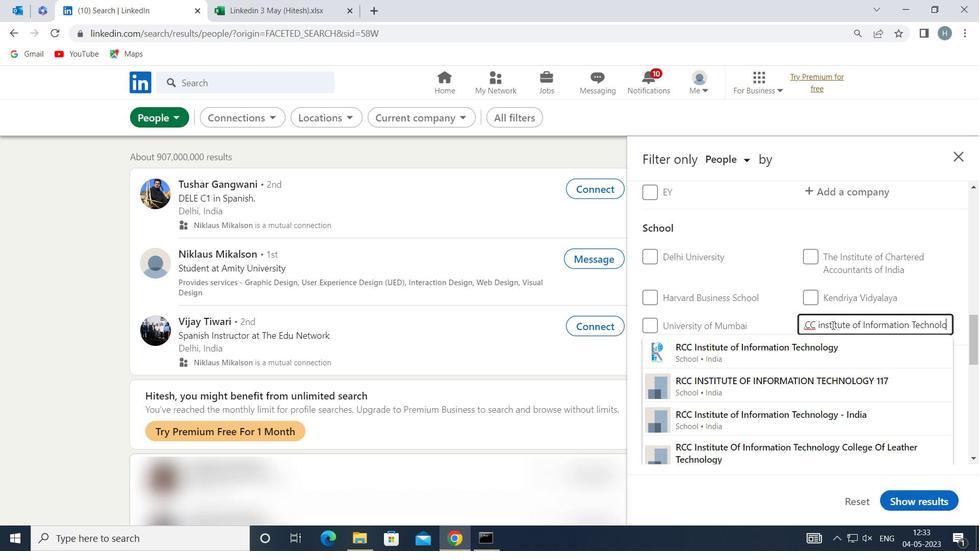 
Action: Mouse moved to (811, 346)
Screenshot: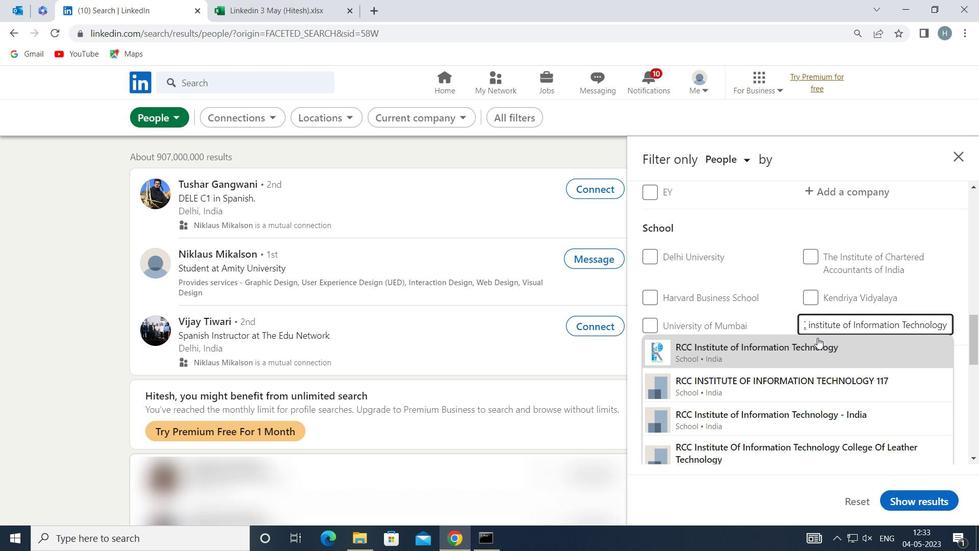 
Action: Mouse pressed left at (811, 346)
Screenshot: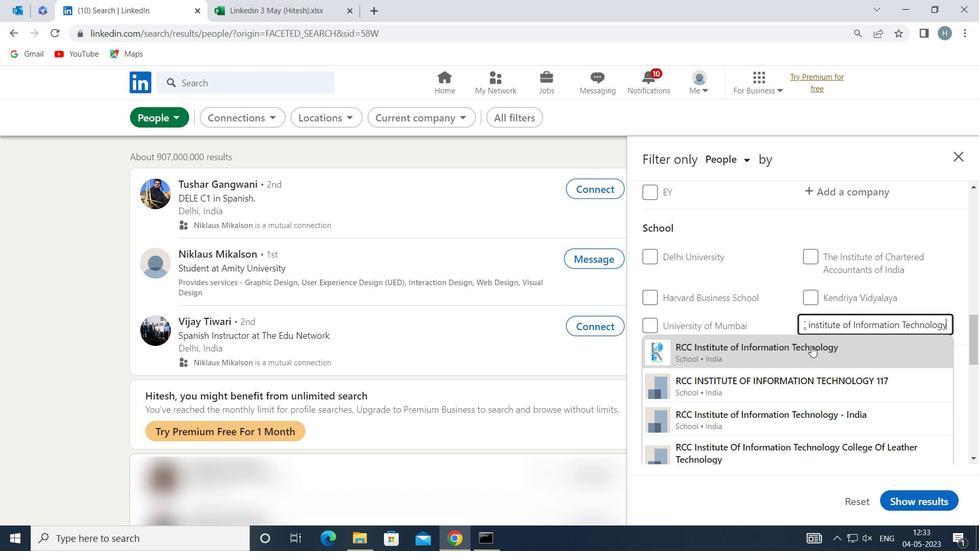 
Action: Mouse moved to (771, 358)
Screenshot: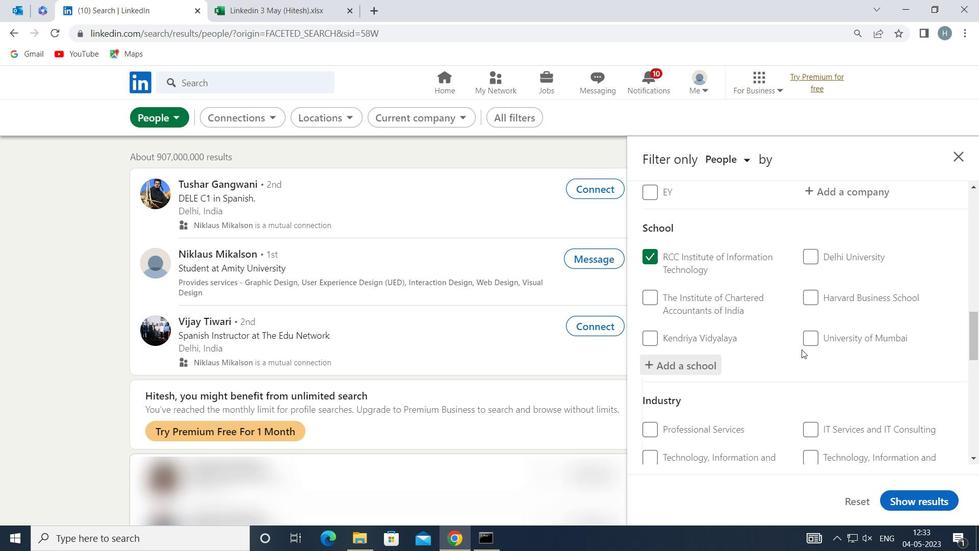 
Action: Mouse scrolled (771, 357) with delta (0, 0)
Screenshot: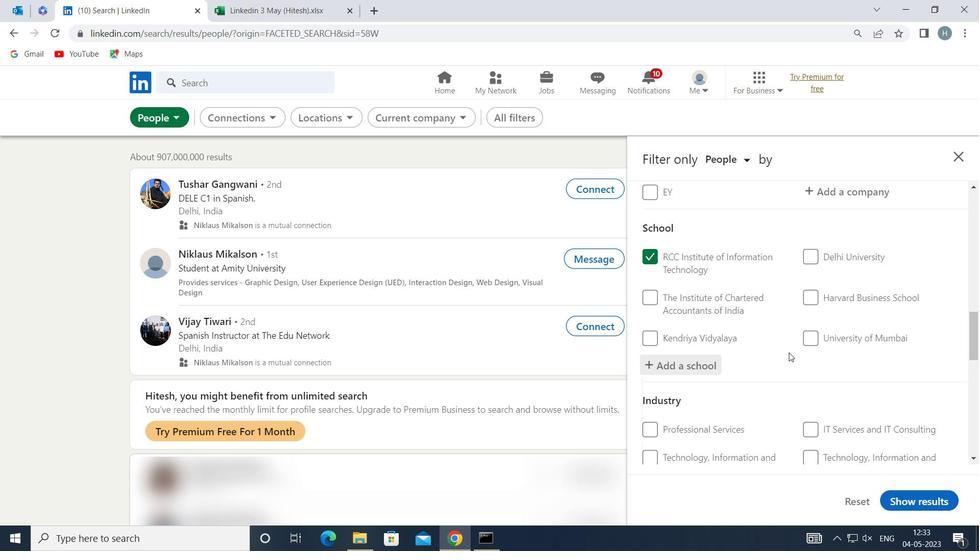 
Action: Mouse moved to (770, 358)
Screenshot: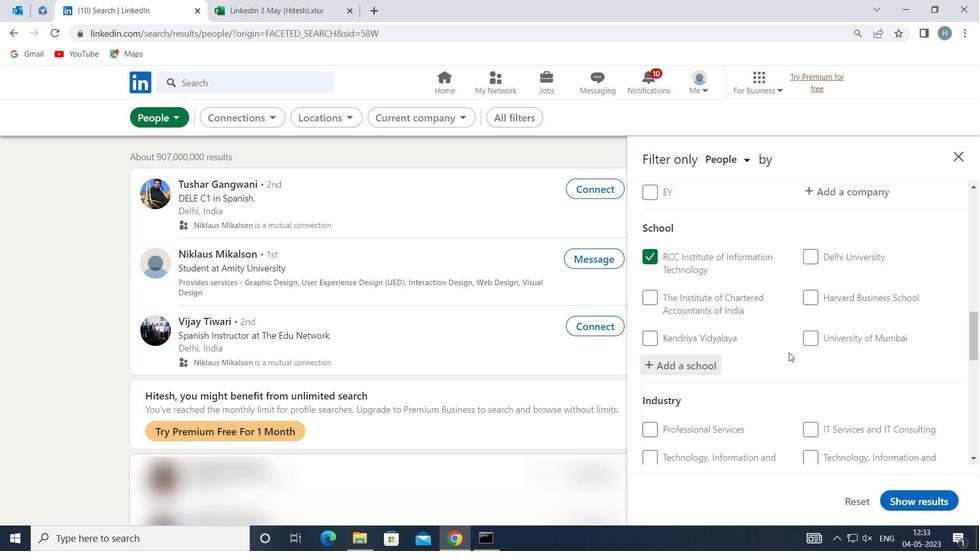 
Action: Mouse scrolled (770, 358) with delta (0, 0)
Screenshot: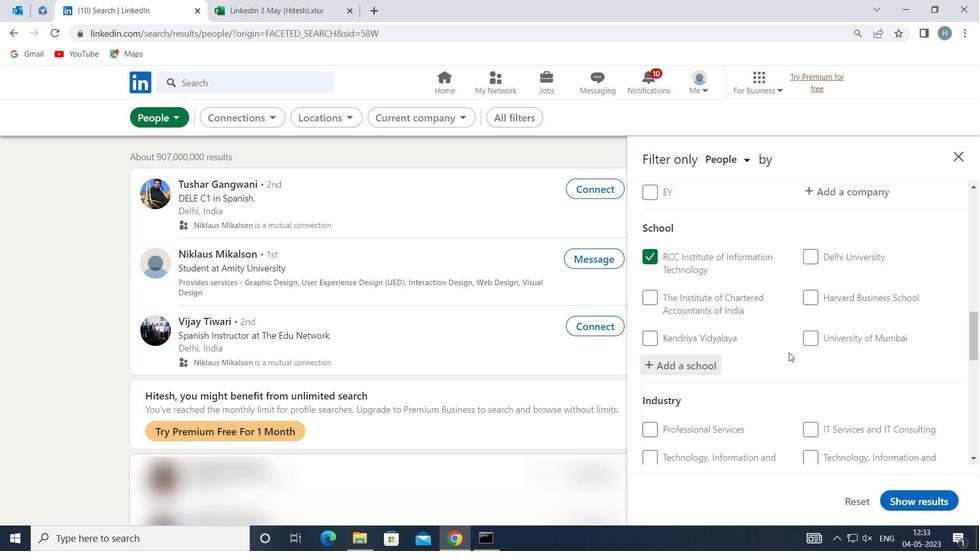 
Action: Mouse moved to (836, 366)
Screenshot: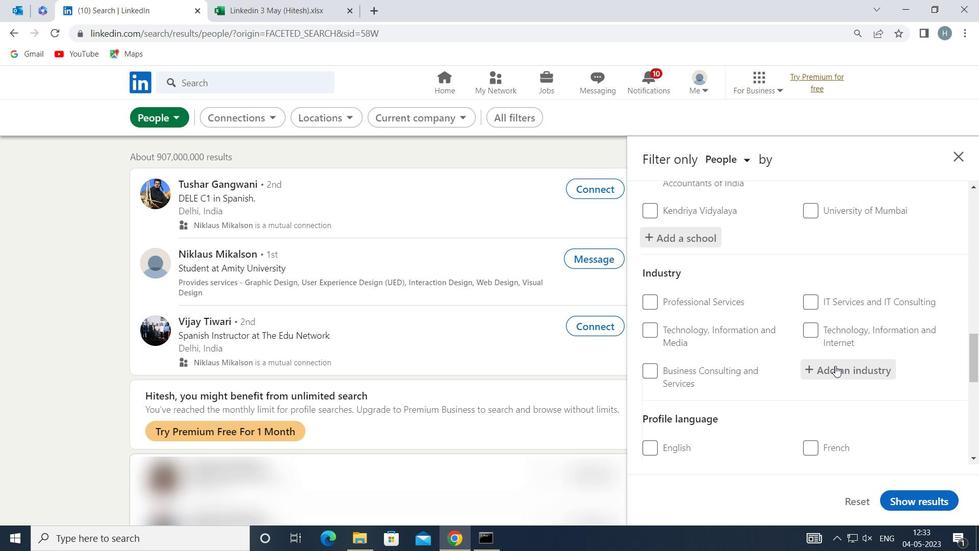 
Action: Mouse pressed left at (836, 366)
Screenshot: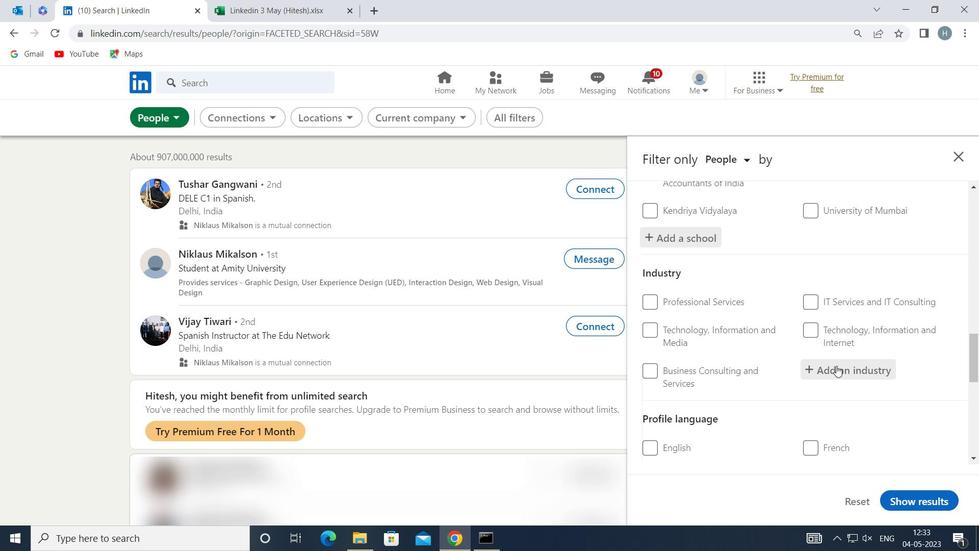 
Action: Mouse moved to (835, 366)
Screenshot: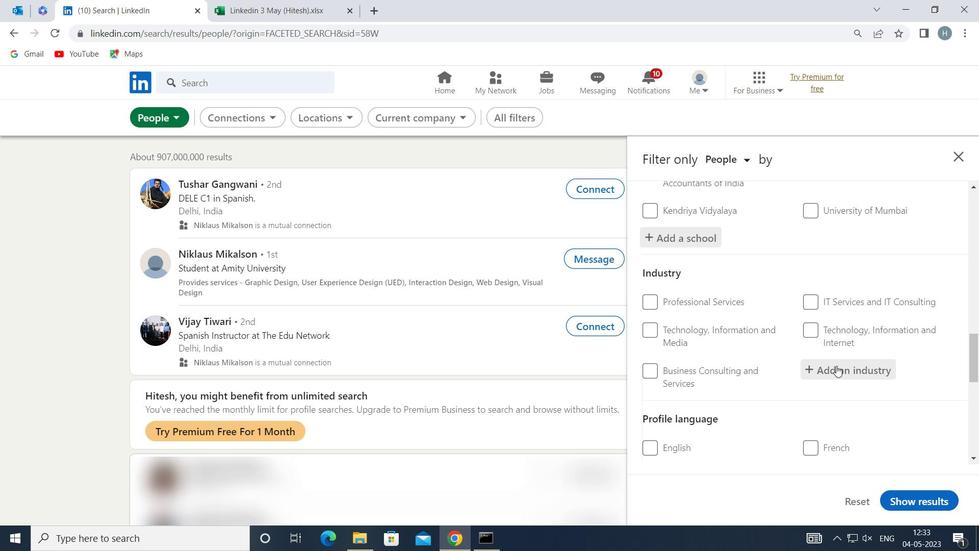 
Action: Key pressed <Key.shift>THEATER<Key.space><Key.shift>COMPANIES
Screenshot: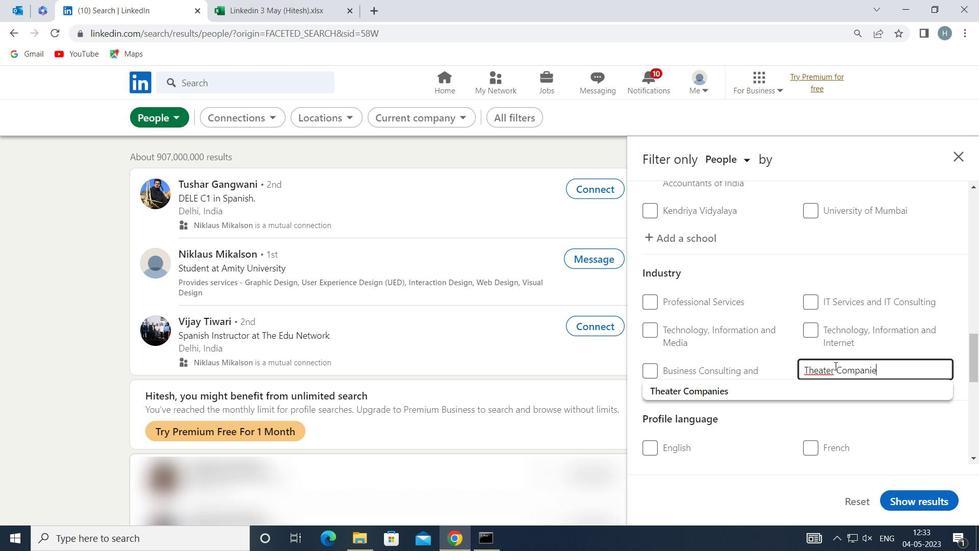 
Action: Mouse moved to (766, 387)
Screenshot: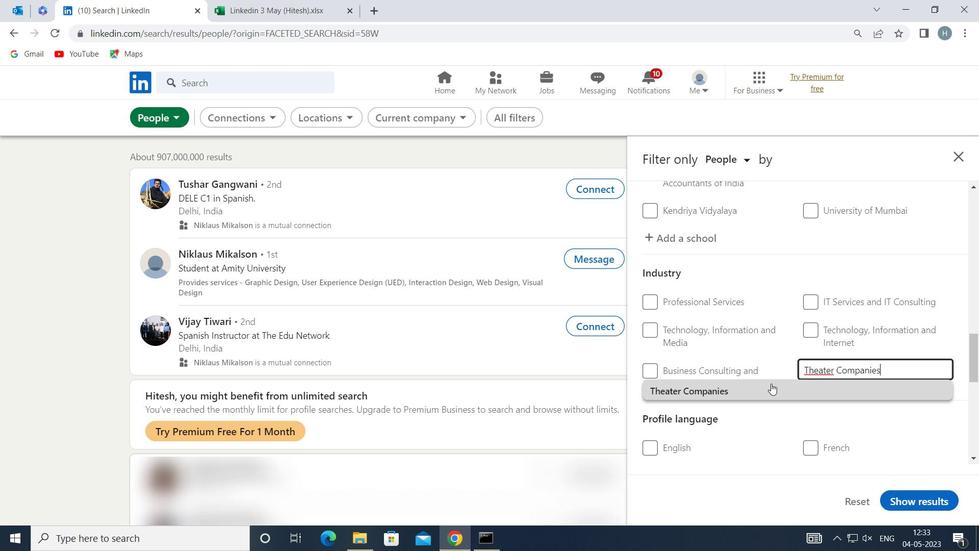 
Action: Mouse pressed left at (766, 387)
Screenshot: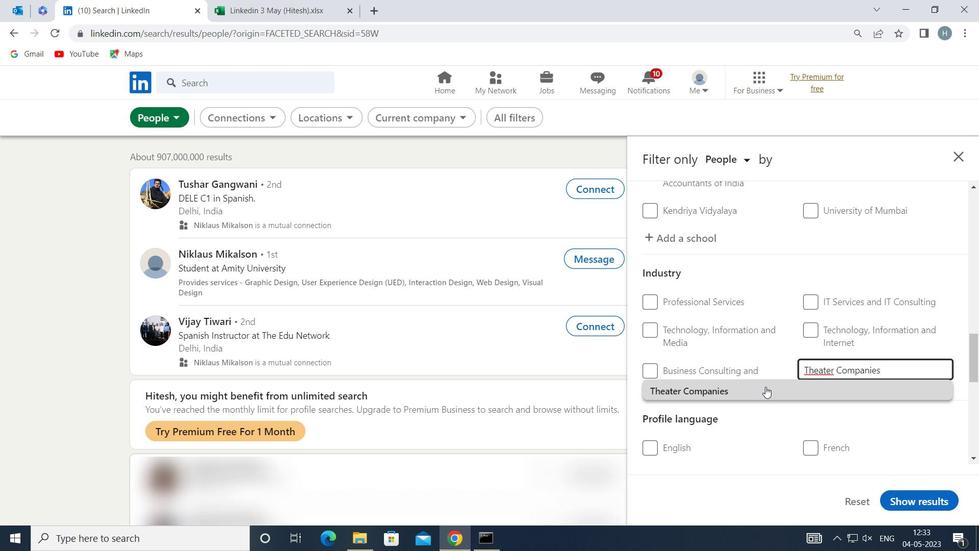 
Action: Mouse moved to (762, 385)
Screenshot: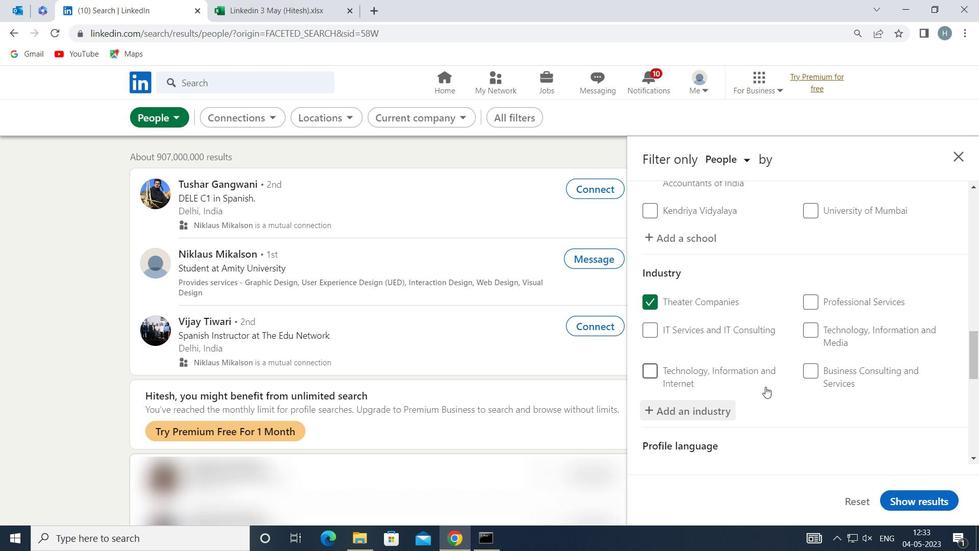 
Action: Mouse scrolled (762, 384) with delta (0, 0)
Screenshot: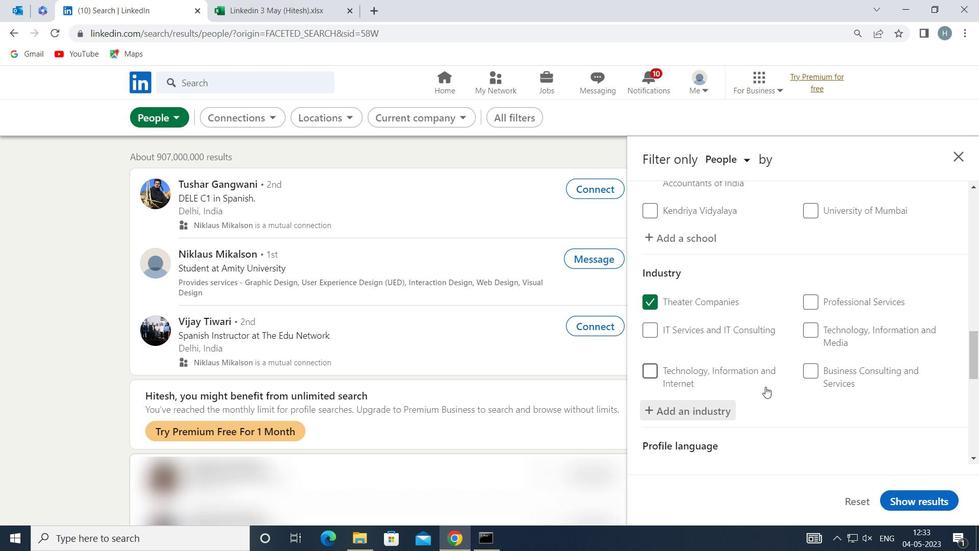
Action: Mouse scrolled (762, 384) with delta (0, 0)
Screenshot: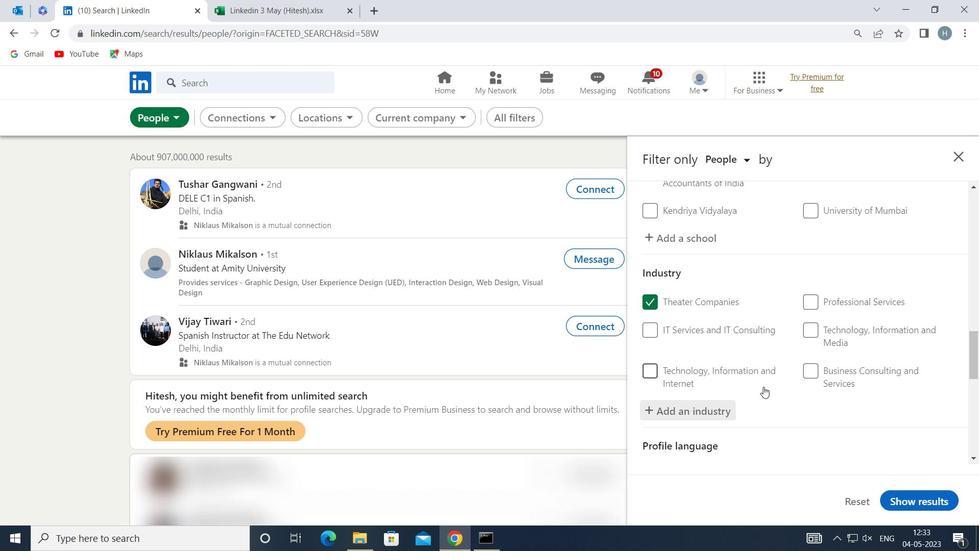 
Action: Mouse moved to (762, 381)
Screenshot: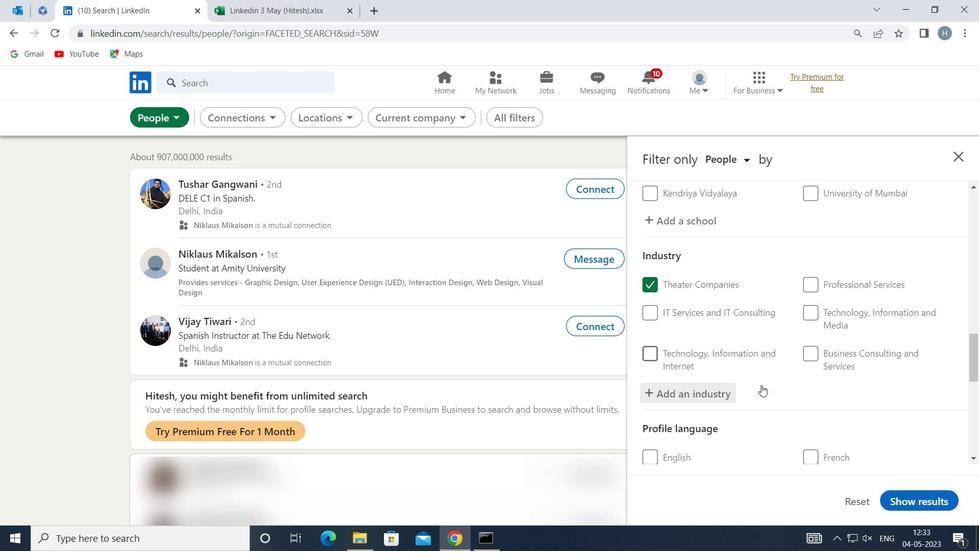 
Action: Mouse scrolled (762, 380) with delta (0, 0)
Screenshot: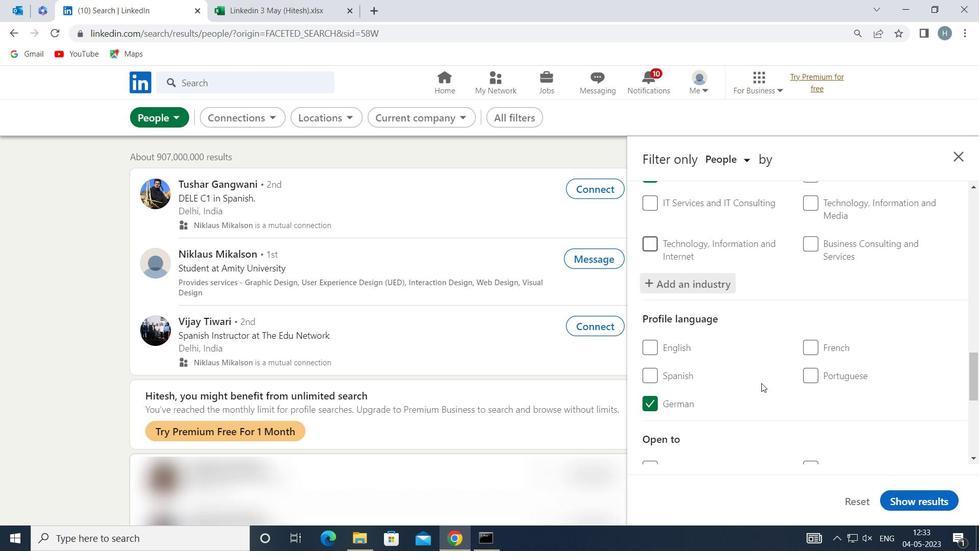 
Action: Mouse moved to (762, 380)
Screenshot: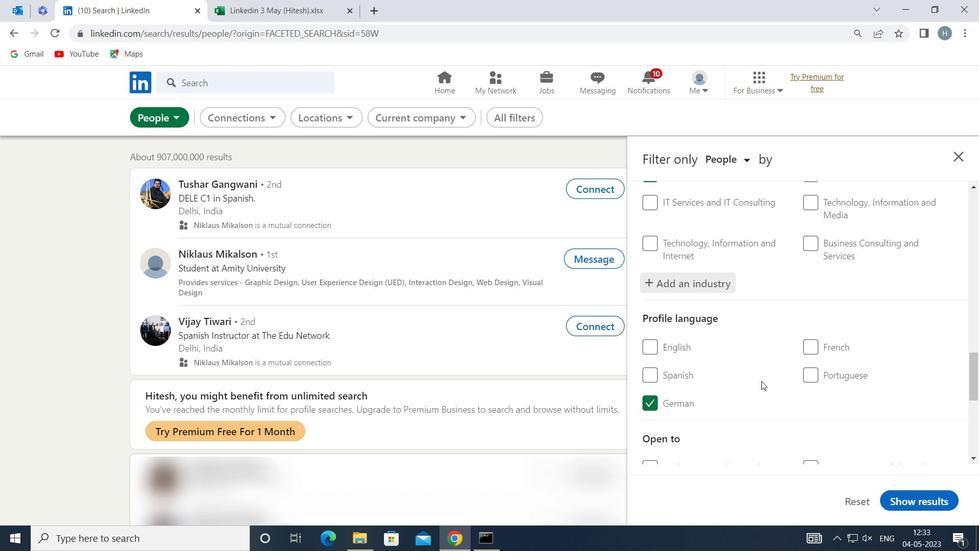 
Action: Mouse scrolled (762, 380) with delta (0, 0)
Screenshot: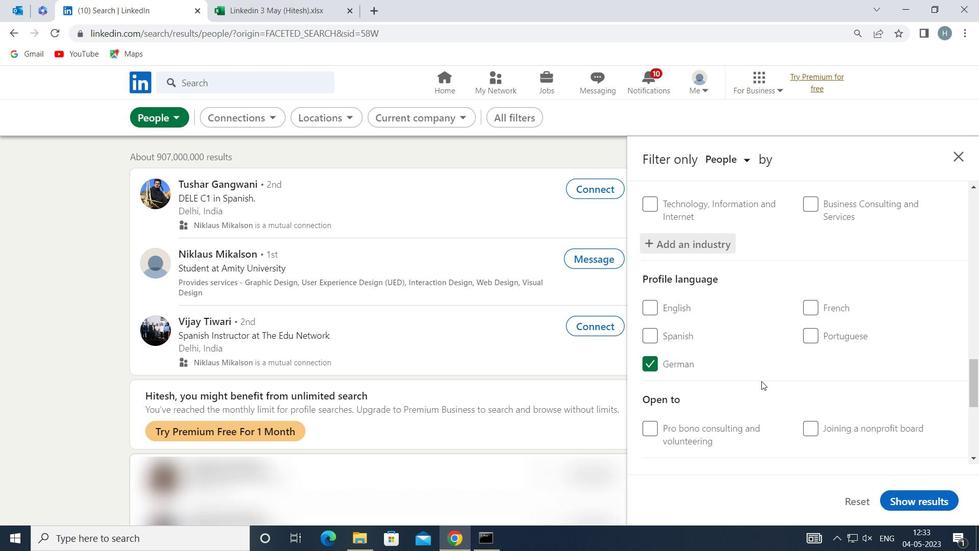 
Action: Mouse scrolled (762, 380) with delta (0, 0)
Screenshot: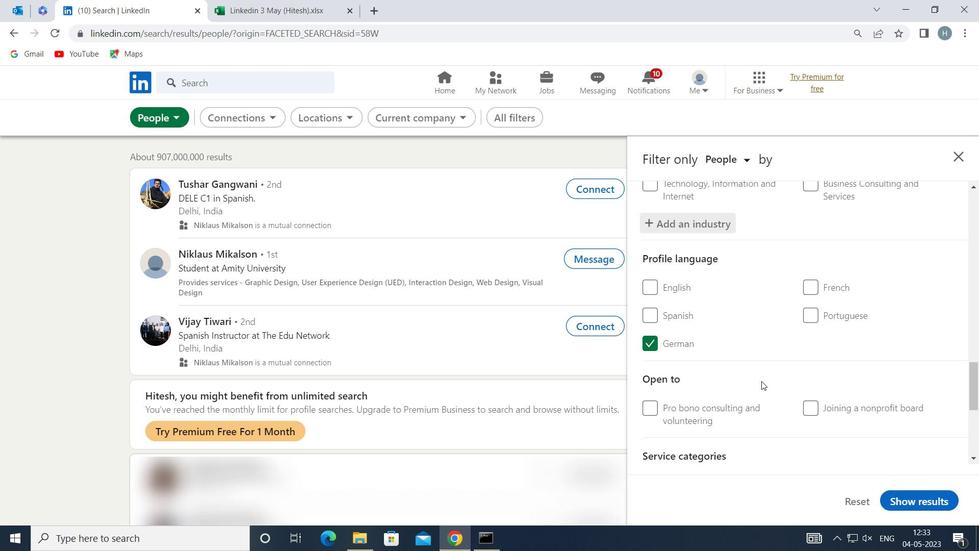 
Action: Mouse moved to (762, 379)
Screenshot: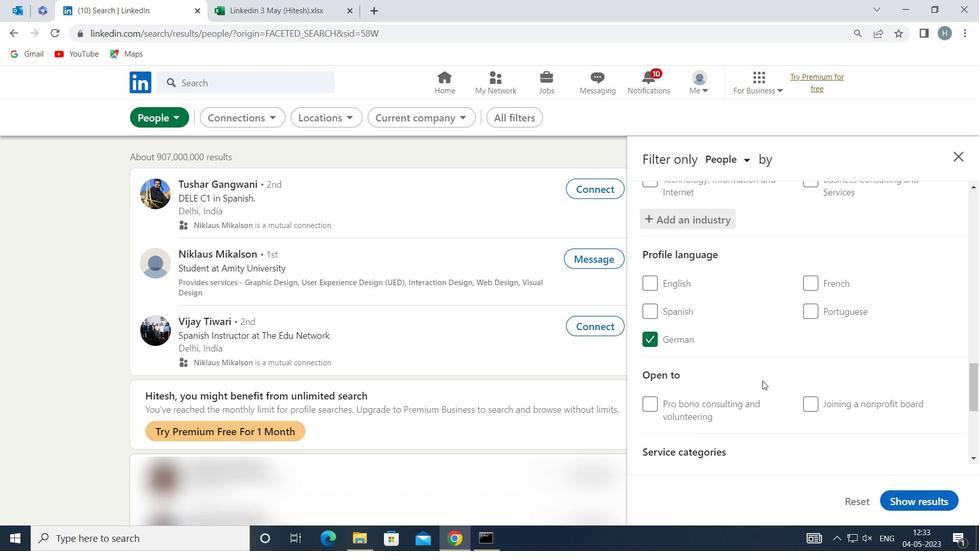 
Action: Mouse scrolled (762, 379) with delta (0, 0)
Screenshot: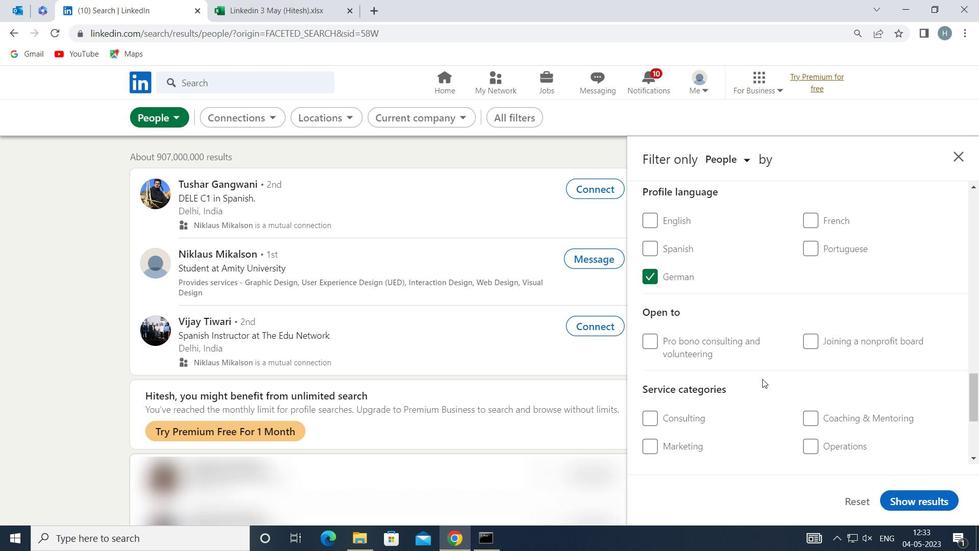 
Action: Mouse moved to (863, 346)
Screenshot: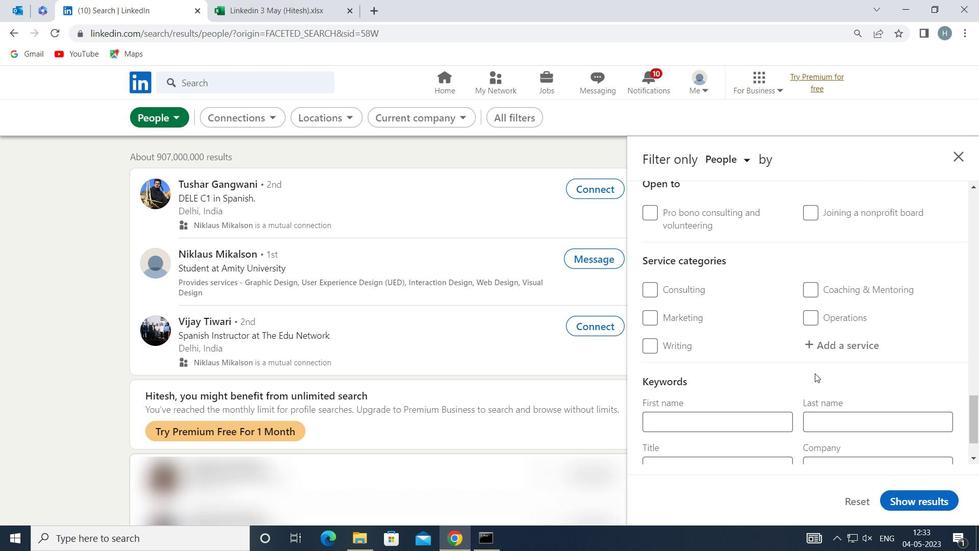 
Action: Mouse pressed left at (863, 346)
Screenshot: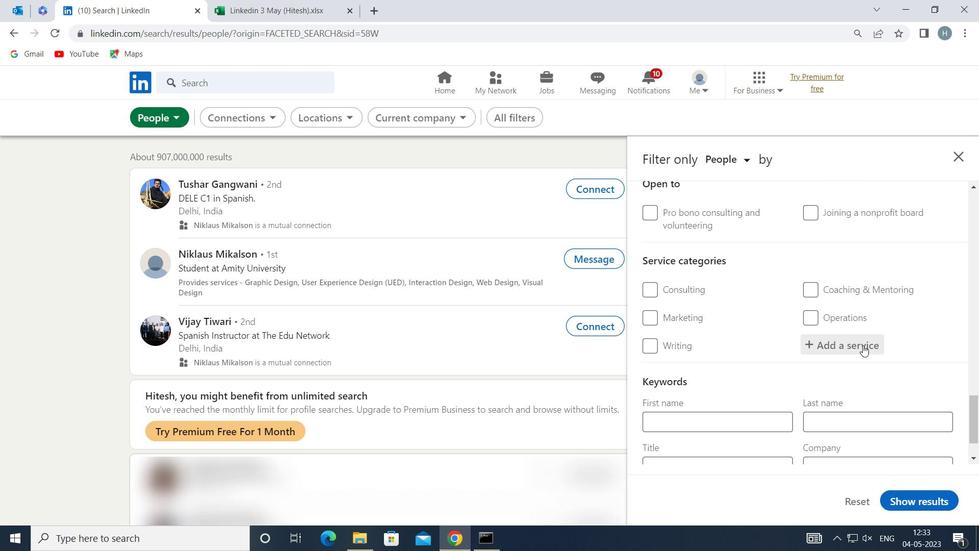 
Action: Key pressed <Key.shift>GRANT<Key.space><Key.shift>W
Screenshot: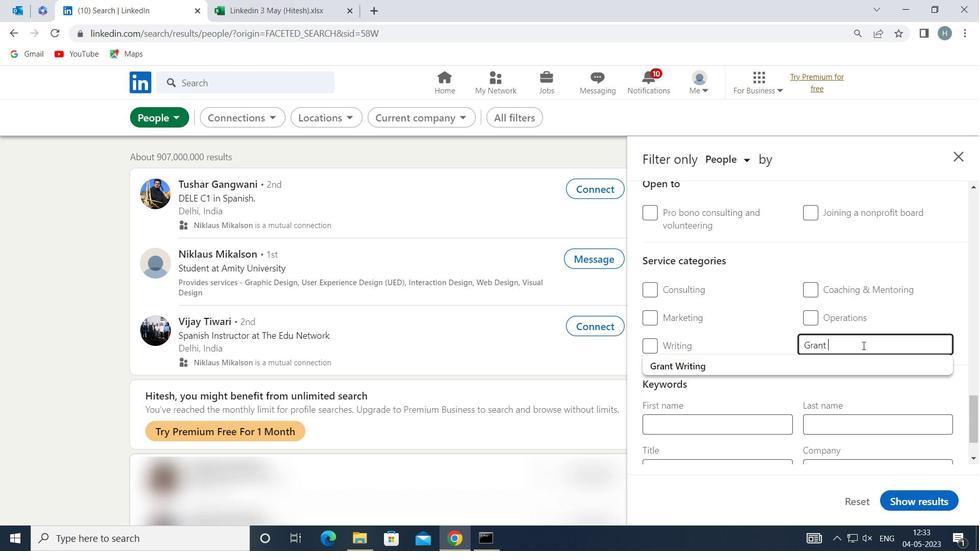 
Action: Mouse moved to (800, 364)
Screenshot: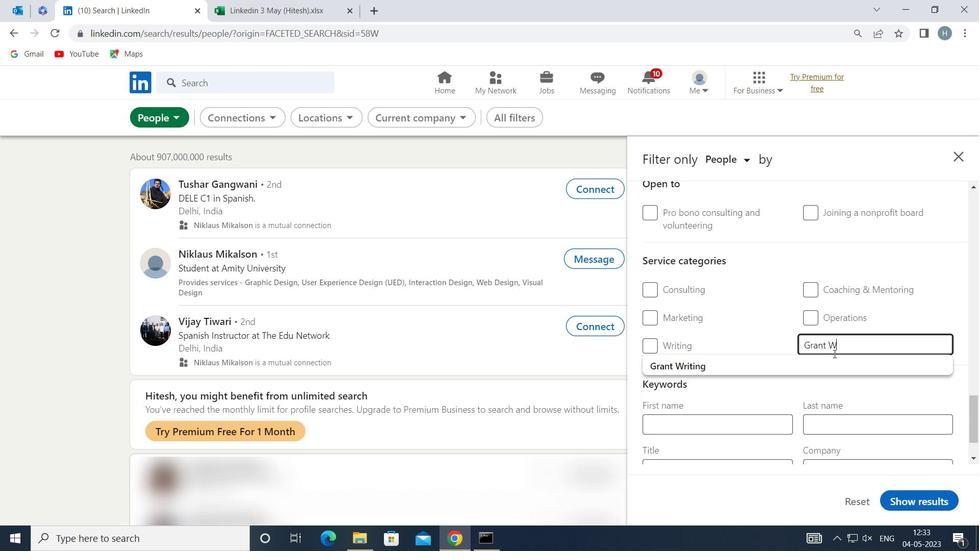 
Action: Mouse pressed left at (800, 364)
Screenshot: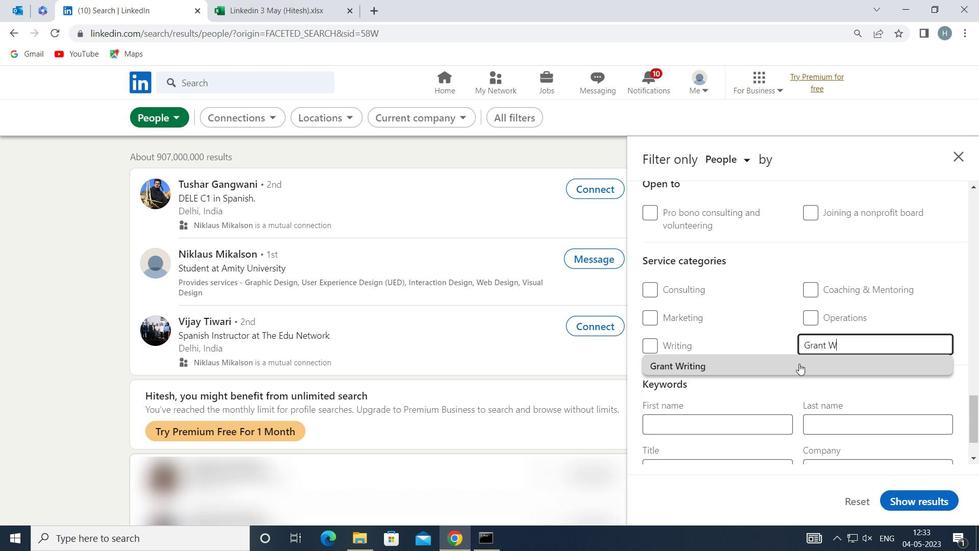 
Action: Mouse moved to (787, 365)
Screenshot: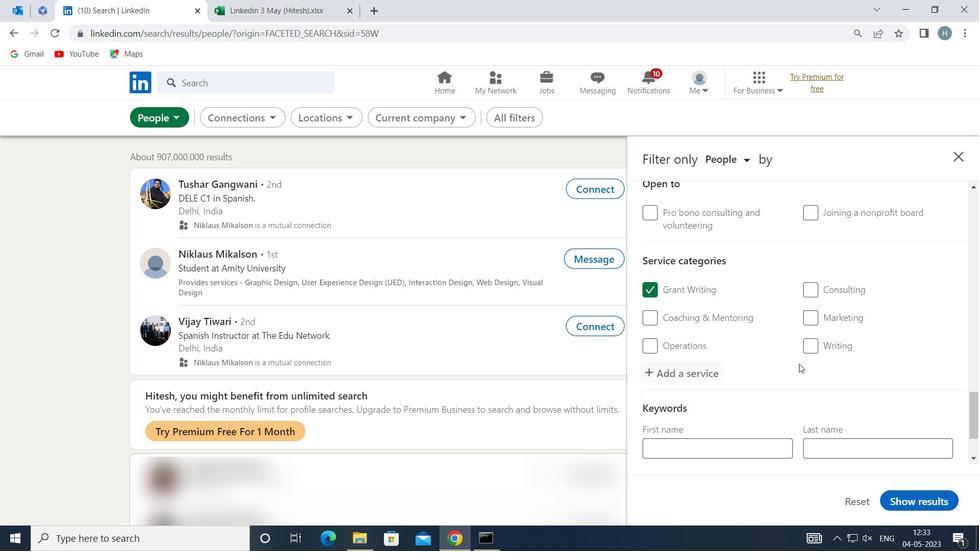 
Action: Mouse scrolled (787, 365) with delta (0, 0)
Screenshot: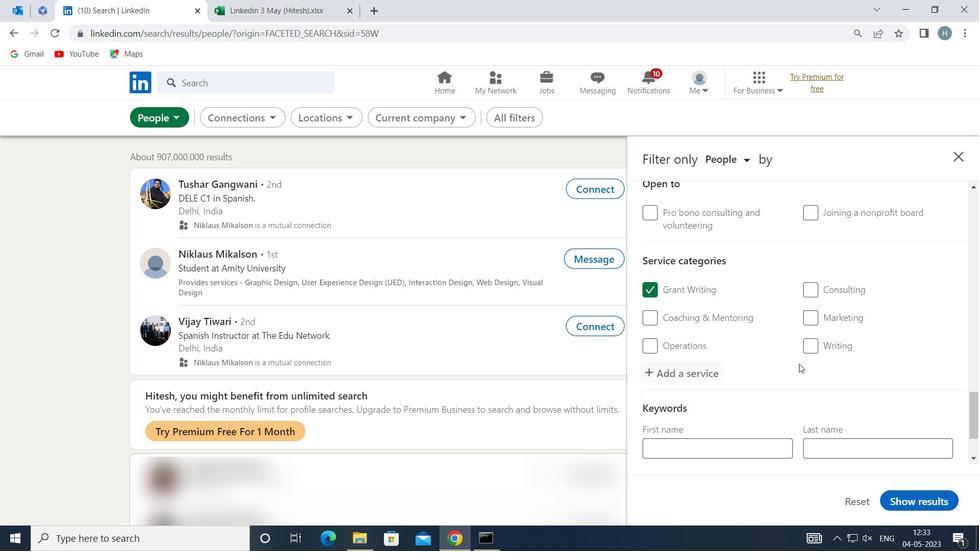 
Action: Mouse moved to (785, 366)
Screenshot: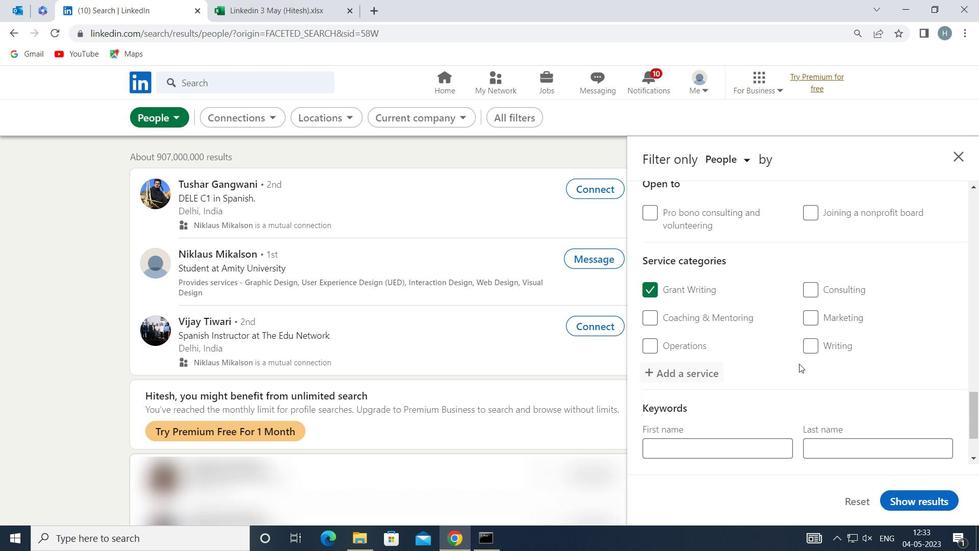 
Action: Mouse scrolled (785, 366) with delta (0, 0)
Screenshot: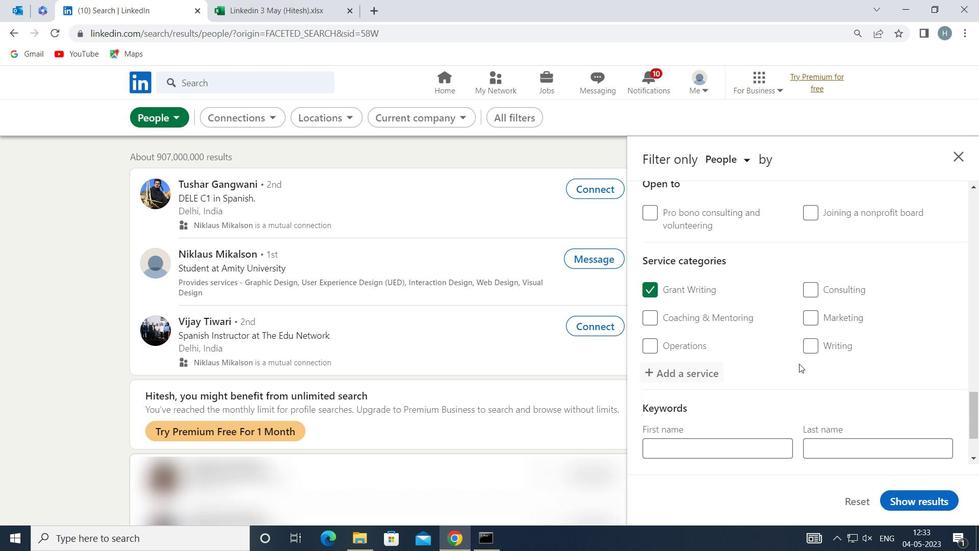 
Action: Mouse moved to (784, 366)
Screenshot: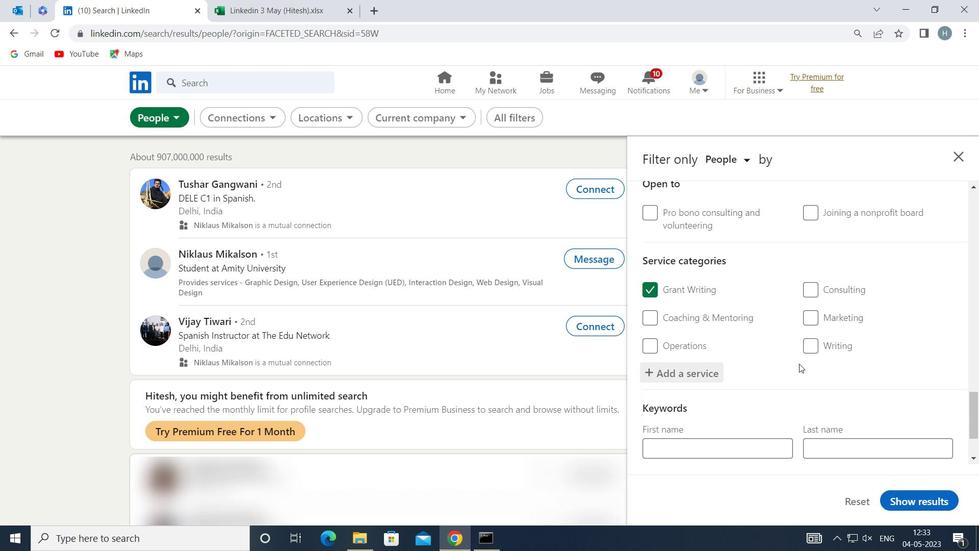 
Action: Mouse scrolled (784, 366) with delta (0, 0)
Screenshot: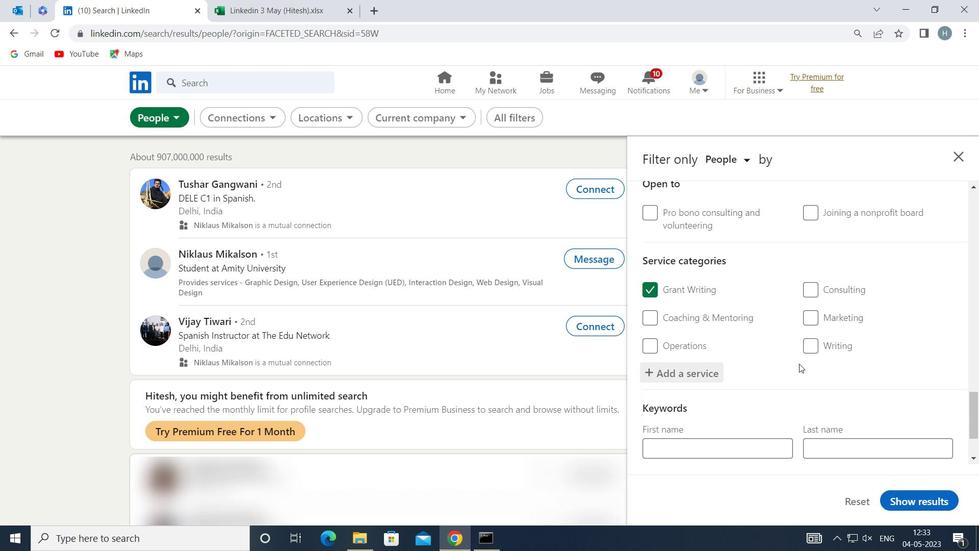 
Action: Mouse moved to (772, 410)
Screenshot: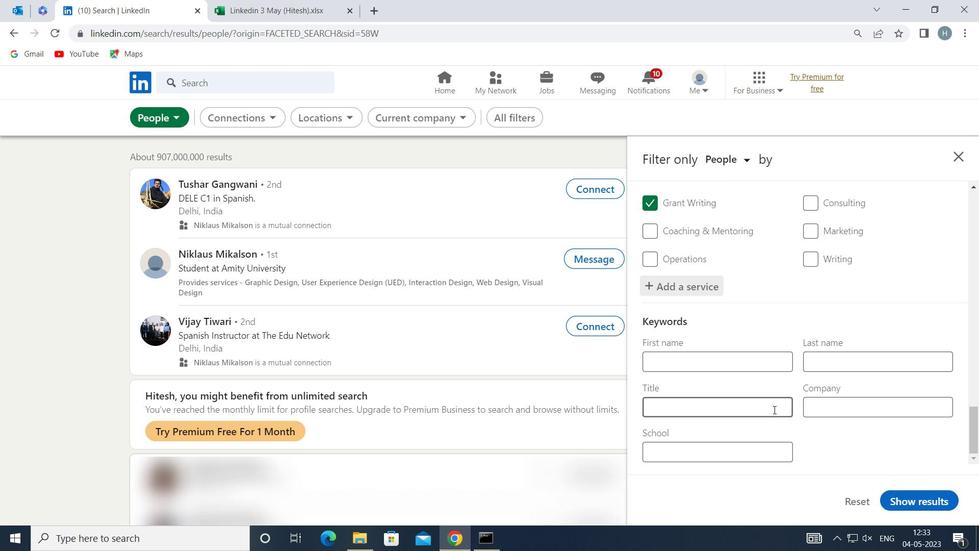 
Action: Mouse pressed left at (772, 410)
Screenshot: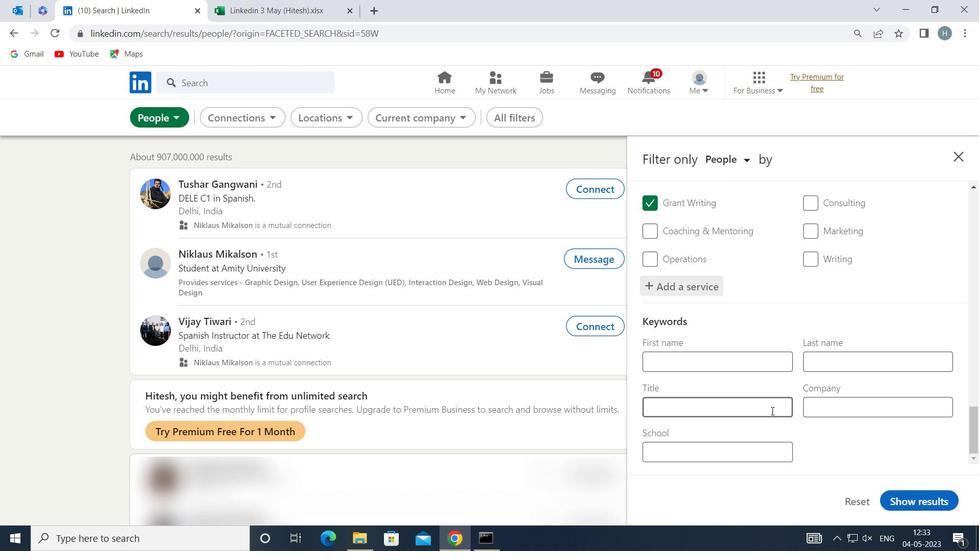 
Action: Mouse moved to (772, 409)
Screenshot: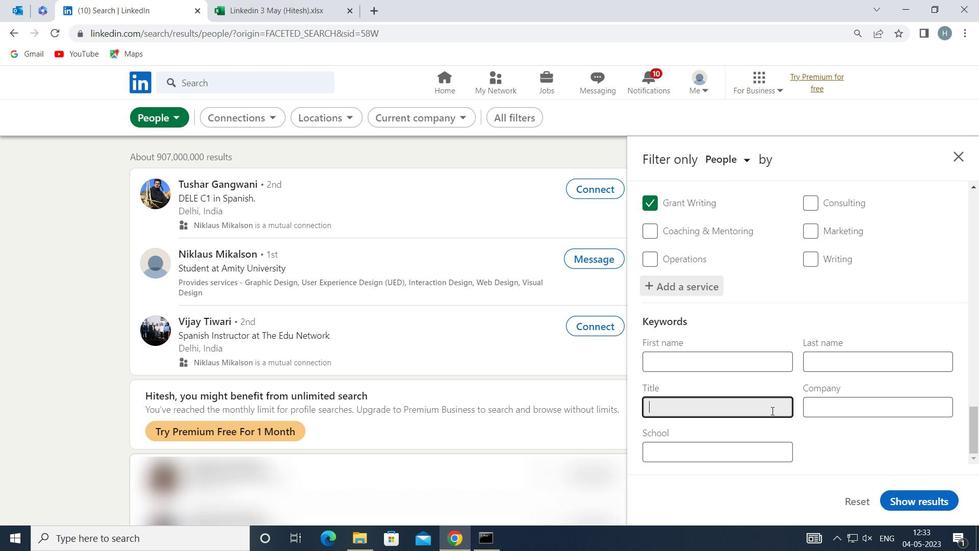 
Action: Key pressed <Key.shift>ENGINEERING<Key.space><Key.shift>TECHNICIAN
Screenshot: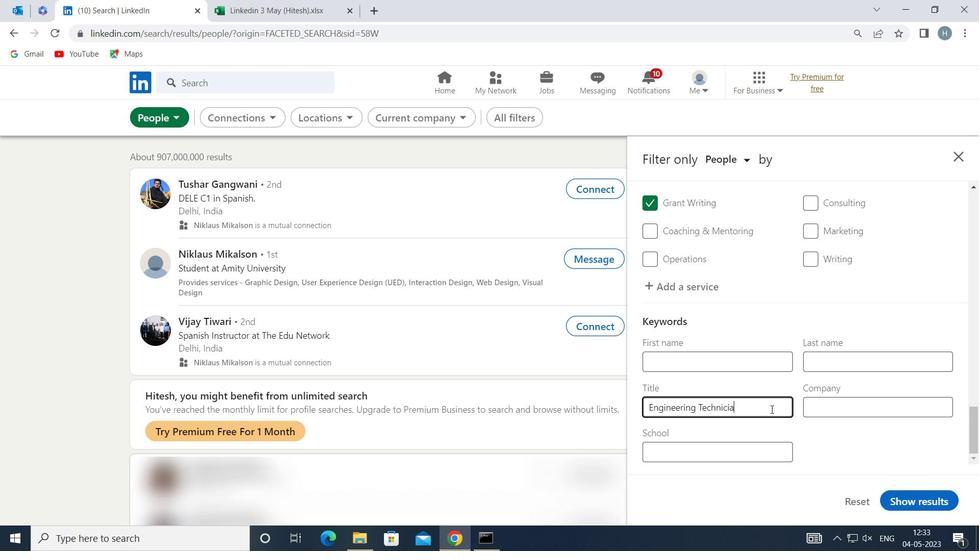 
Action: Mouse moved to (923, 500)
Screenshot: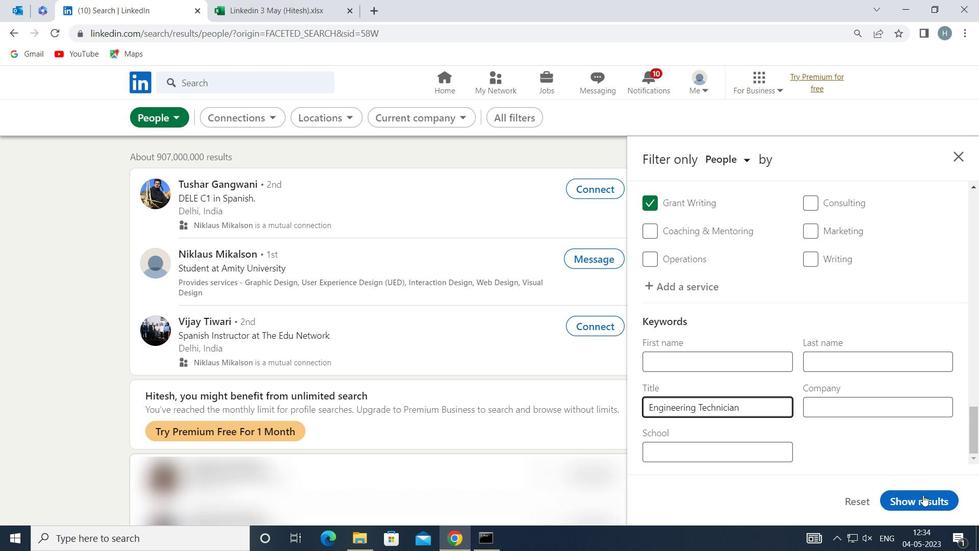 
Action: Mouse pressed left at (923, 500)
Screenshot: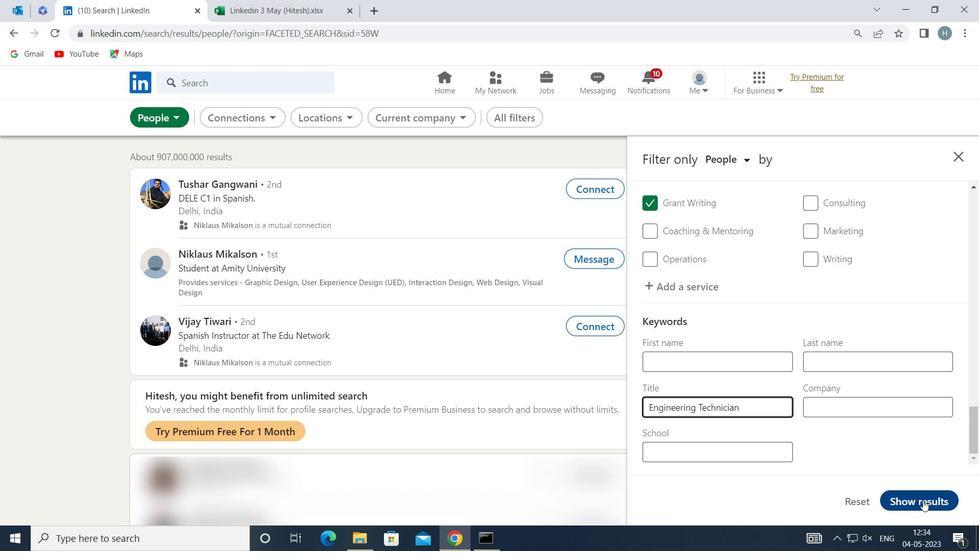 
Action: Mouse moved to (758, 401)
Screenshot: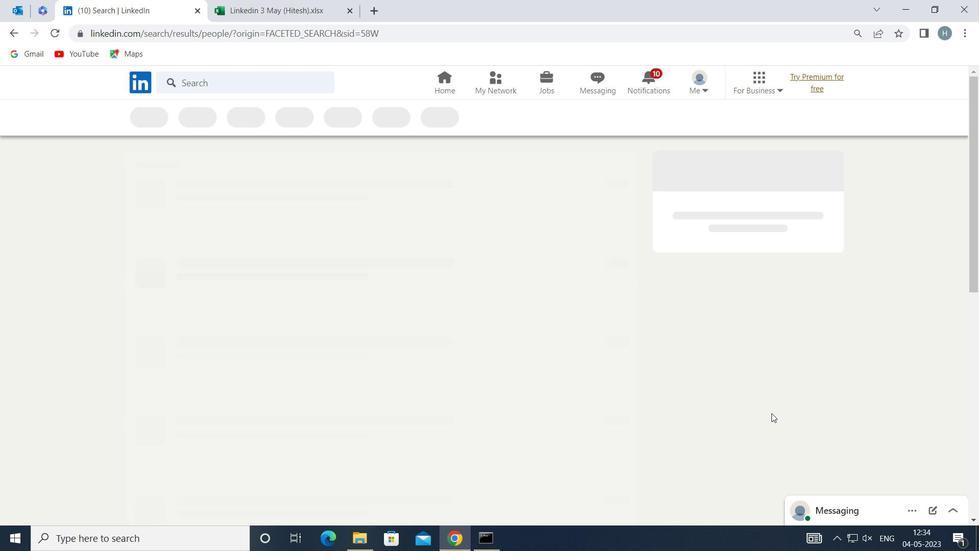 
